 Task: Add a signature Dallas Robinson containing Best wishes for a happy and healthy year, Dallas Robinson to email address softage.1@softage.net and add a label Applications
Action: Mouse moved to (326, 537)
Screenshot: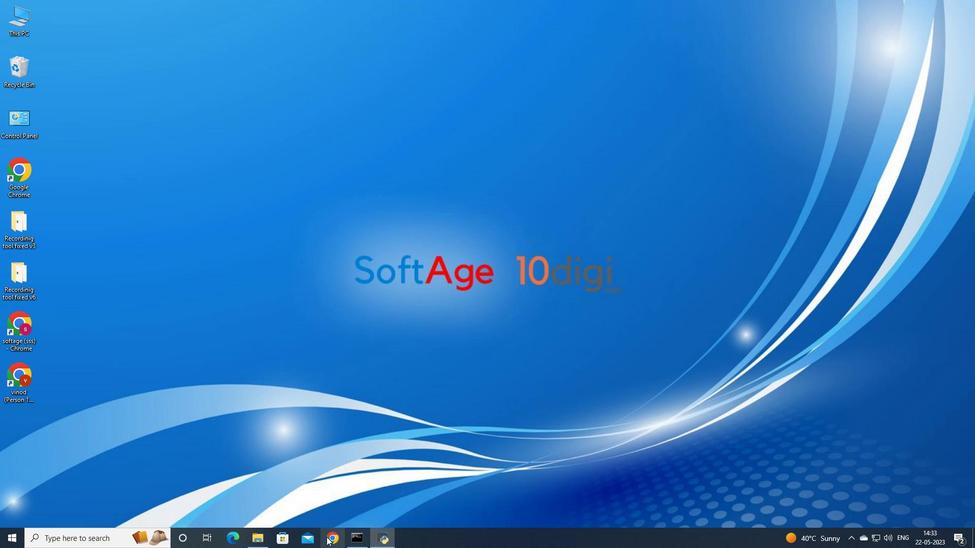 
Action: Mouse pressed left at (326, 537)
Screenshot: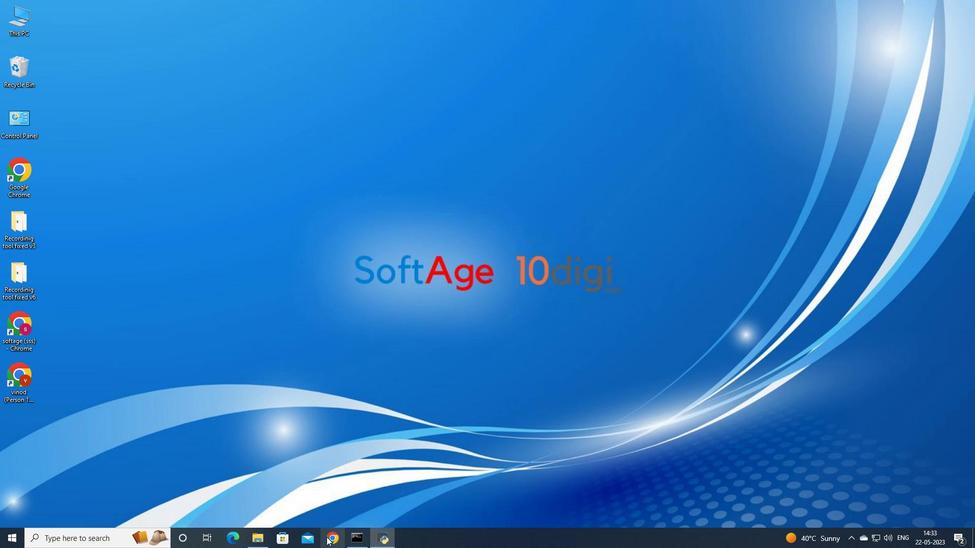 
Action: Mouse moved to (431, 287)
Screenshot: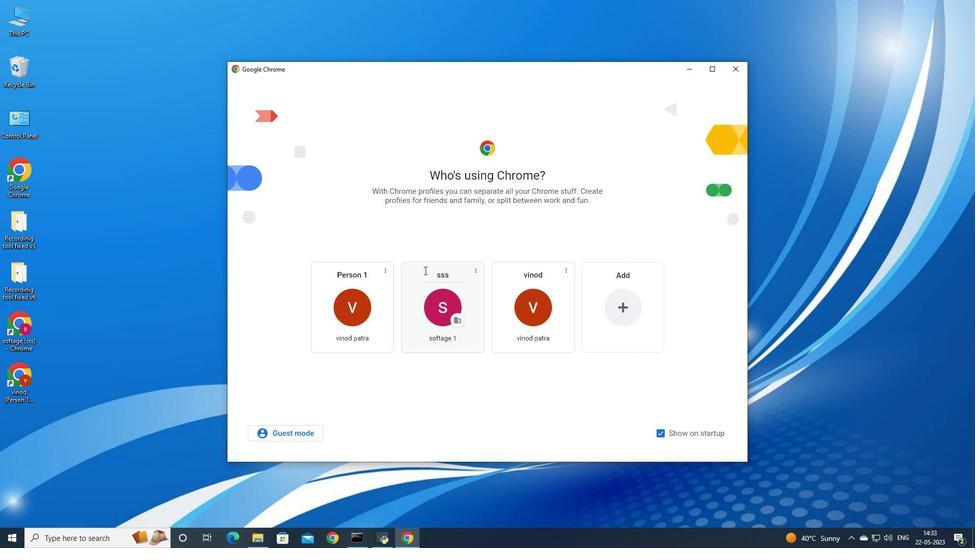 
Action: Mouse pressed left at (431, 287)
Screenshot: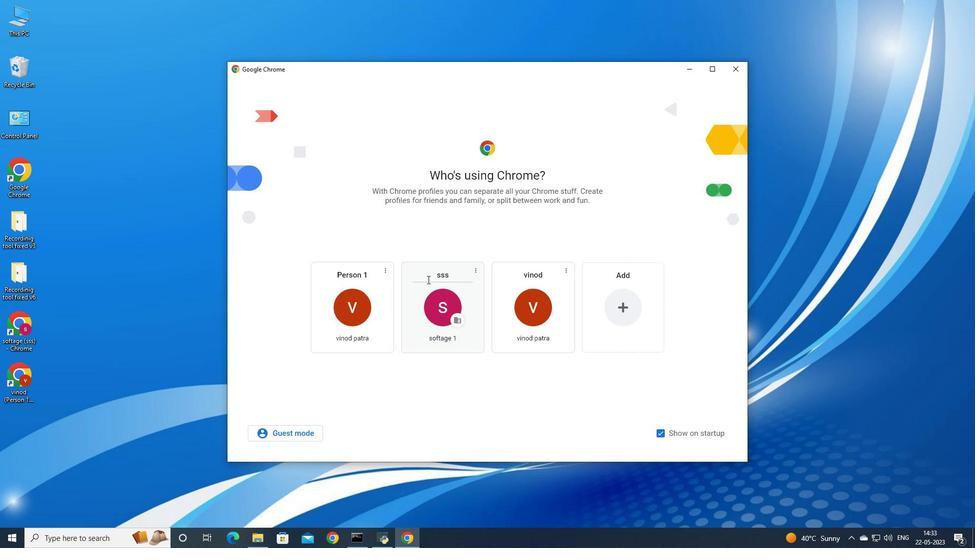 
Action: Mouse moved to (426, 305)
Screenshot: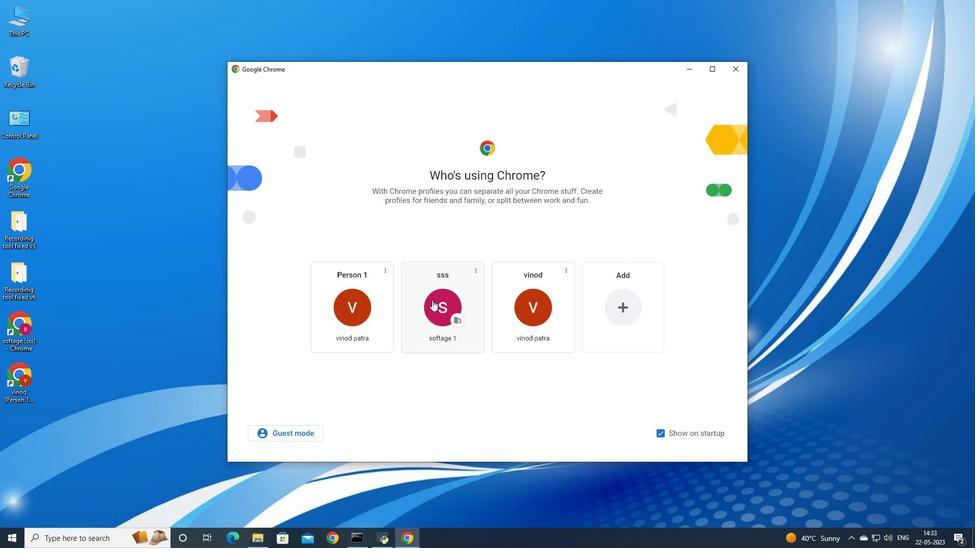 
Action: Mouse pressed left at (426, 305)
Screenshot: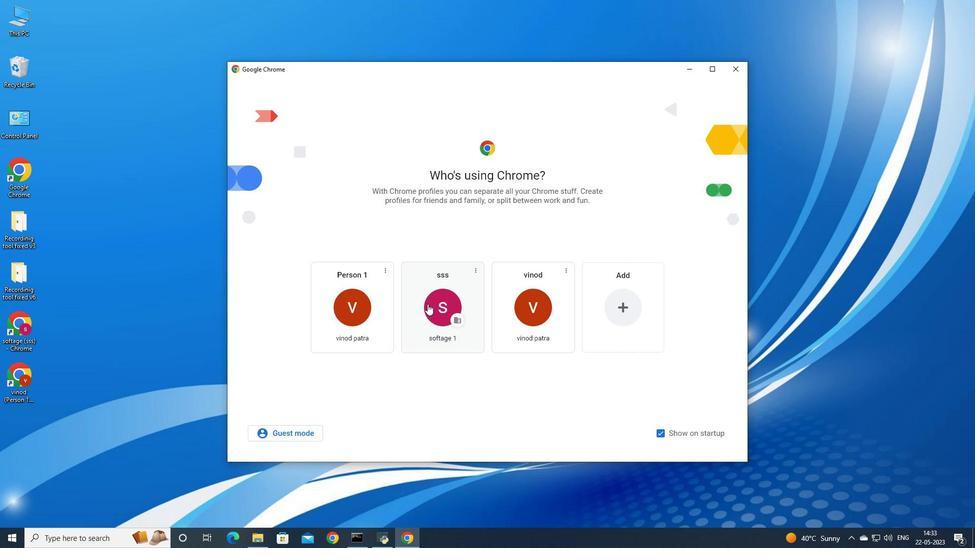 
Action: Mouse moved to (874, 48)
Screenshot: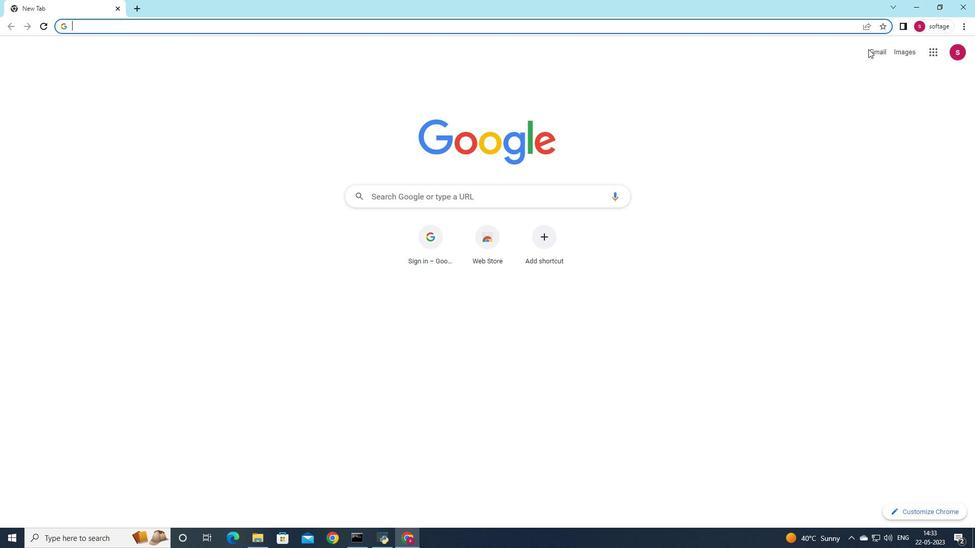 
Action: Mouse pressed left at (874, 48)
Screenshot: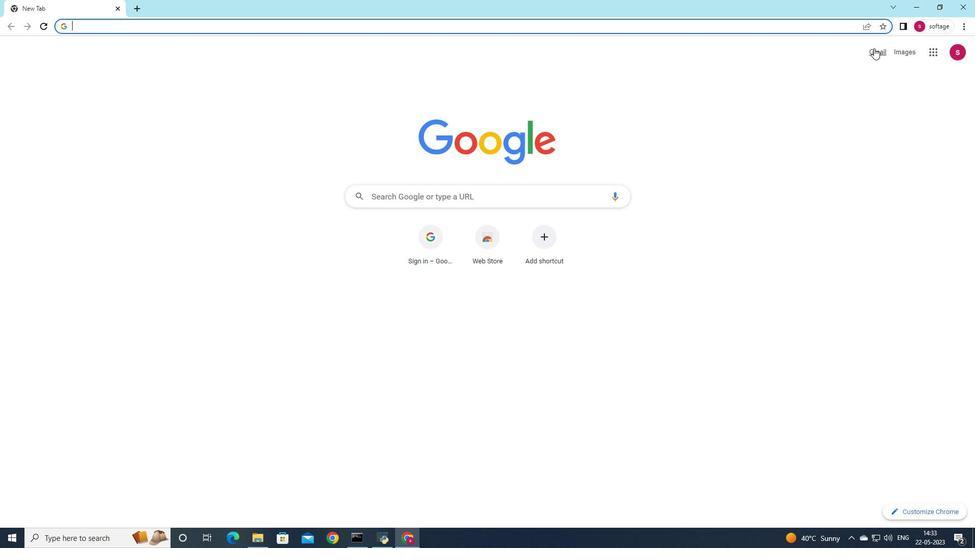 
Action: Mouse moved to (858, 70)
Screenshot: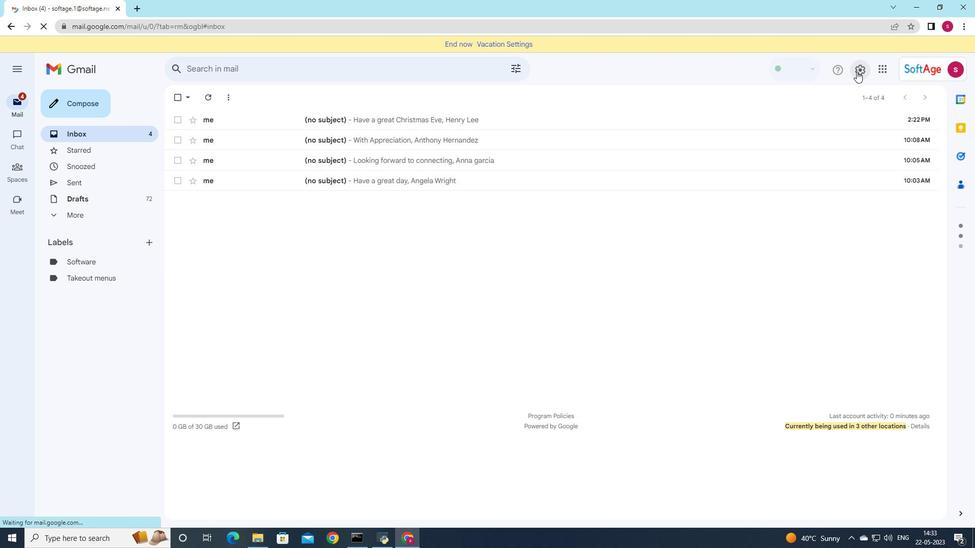 
Action: Mouse pressed left at (858, 70)
Screenshot: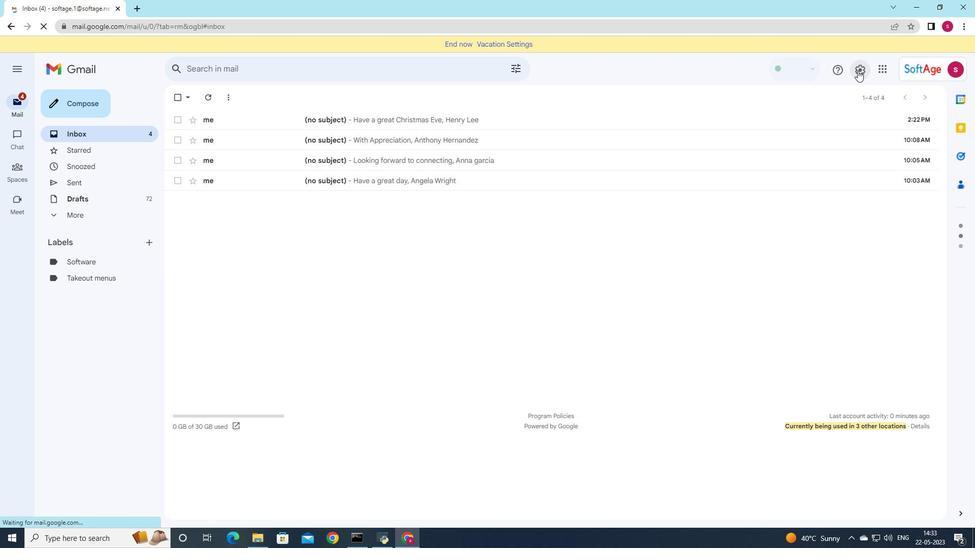 
Action: Mouse moved to (862, 119)
Screenshot: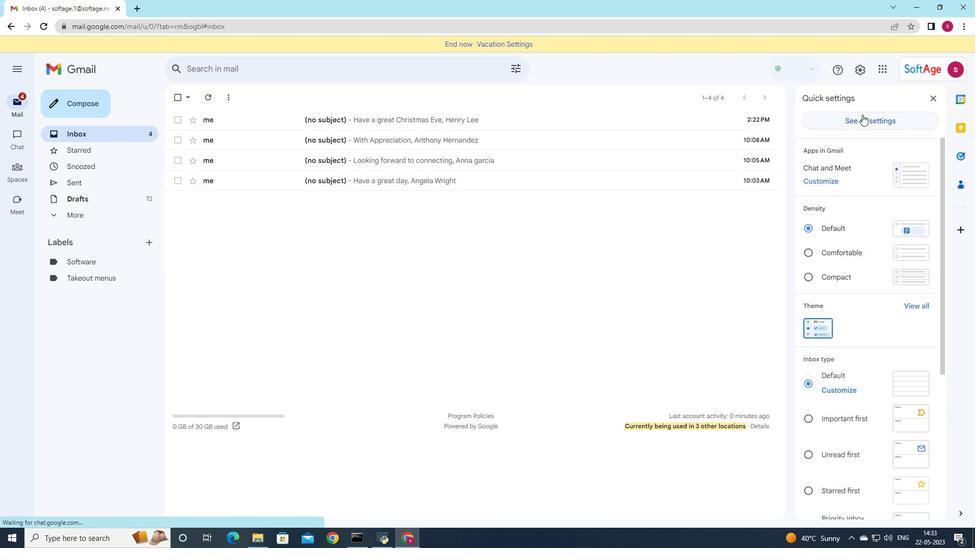 
Action: Mouse pressed left at (862, 119)
Screenshot: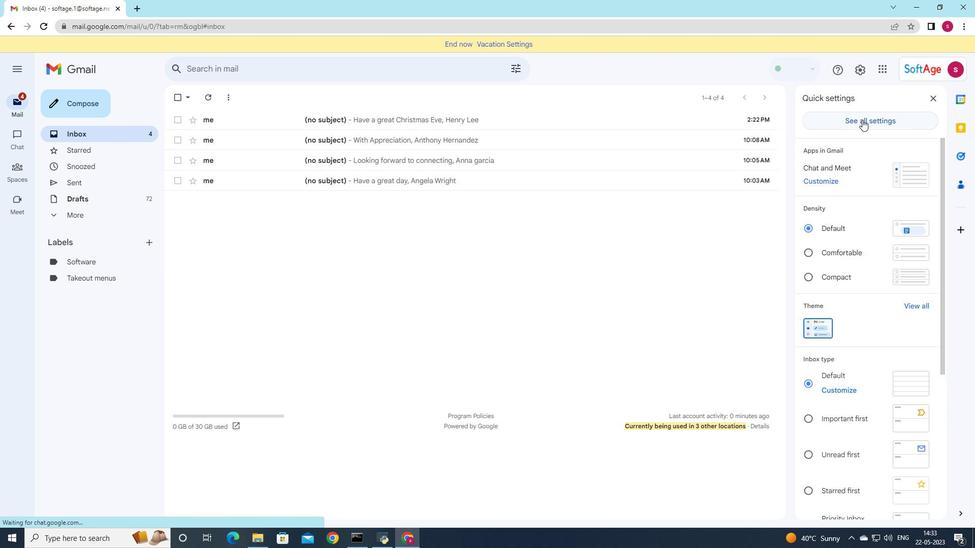 
Action: Mouse moved to (494, 286)
Screenshot: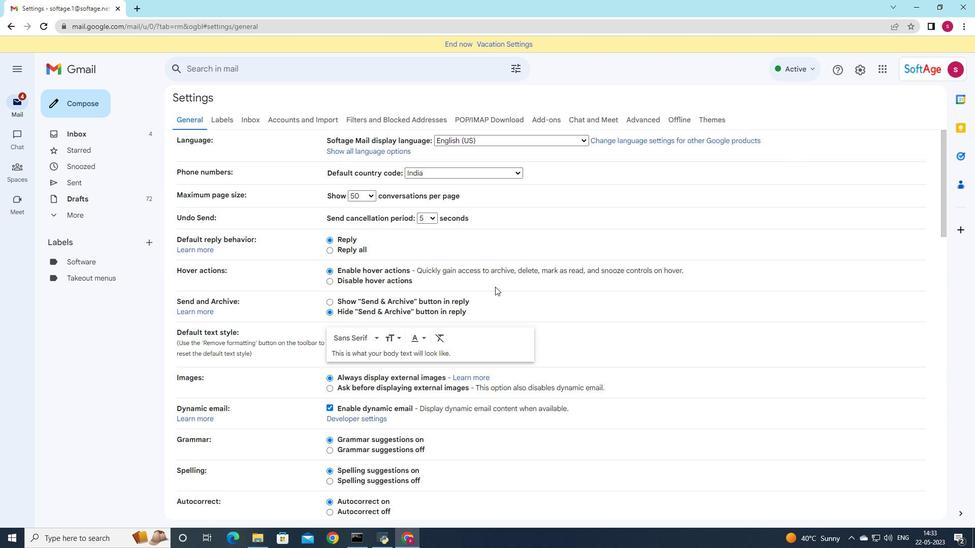 
Action: Mouse scrolled (494, 285) with delta (0, 0)
Screenshot: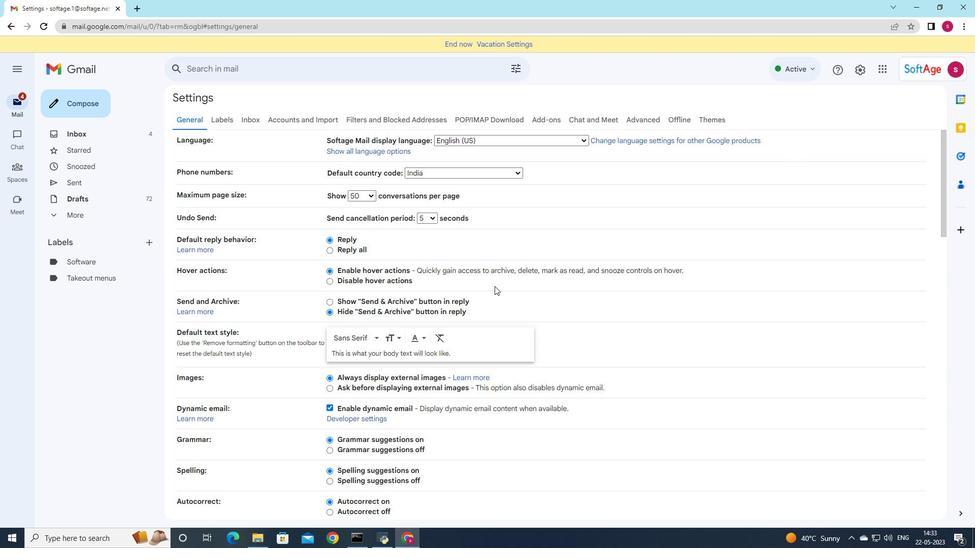 
Action: Mouse moved to (494, 286)
Screenshot: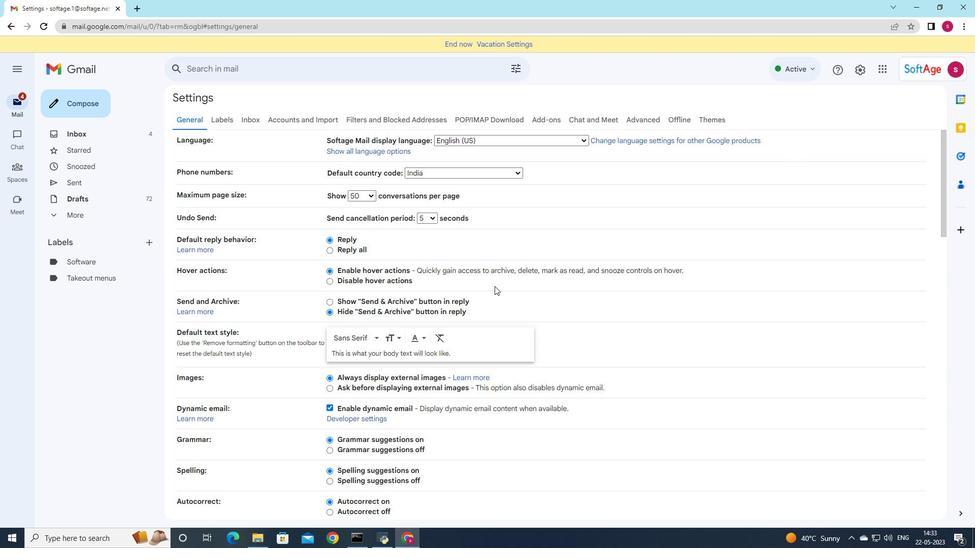 
Action: Mouse scrolled (494, 285) with delta (0, 0)
Screenshot: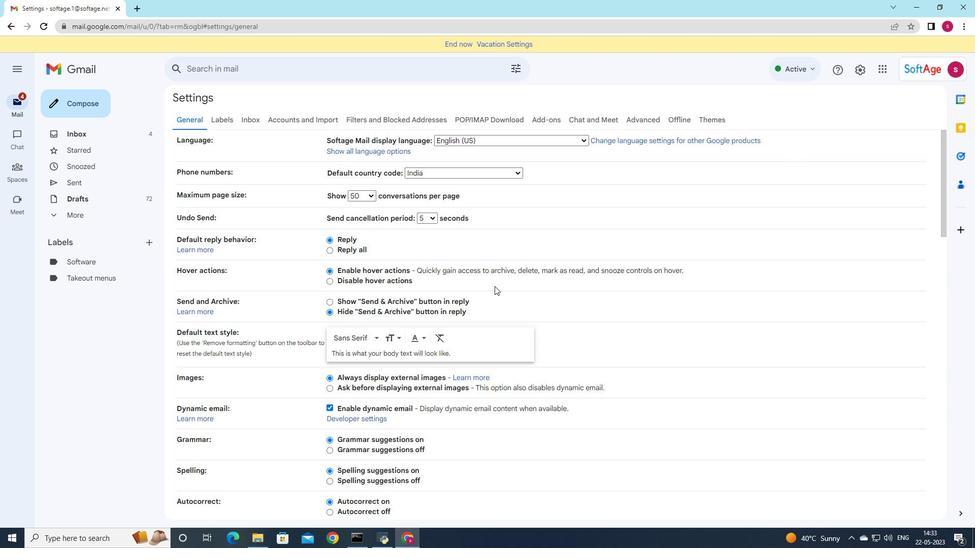 
Action: Mouse moved to (494, 286)
Screenshot: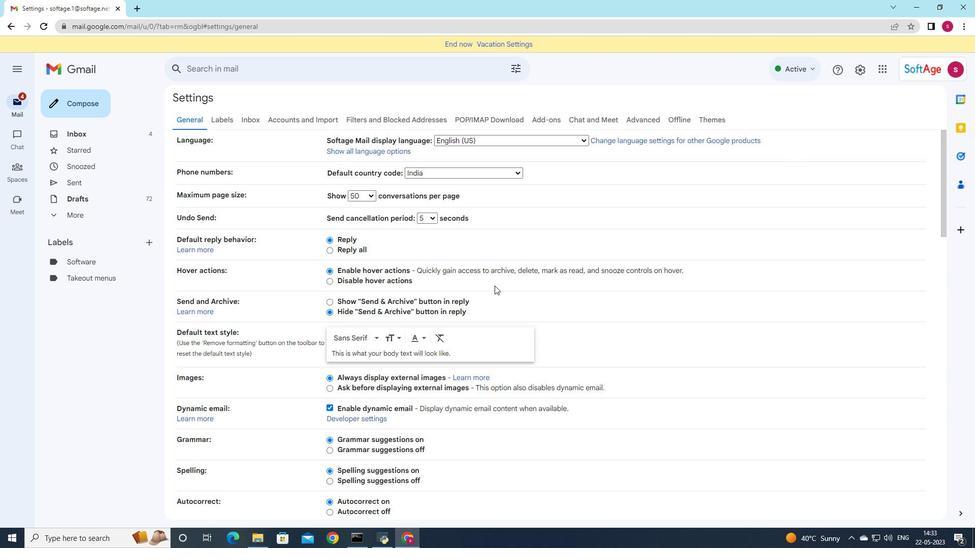 
Action: Mouse scrolled (494, 285) with delta (0, 0)
Screenshot: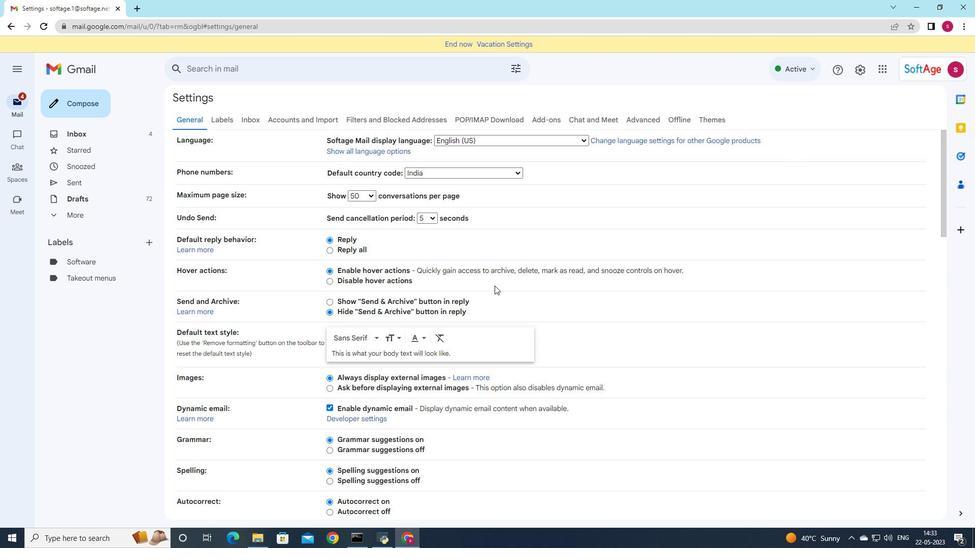
Action: Mouse moved to (494, 279)
Screenshot: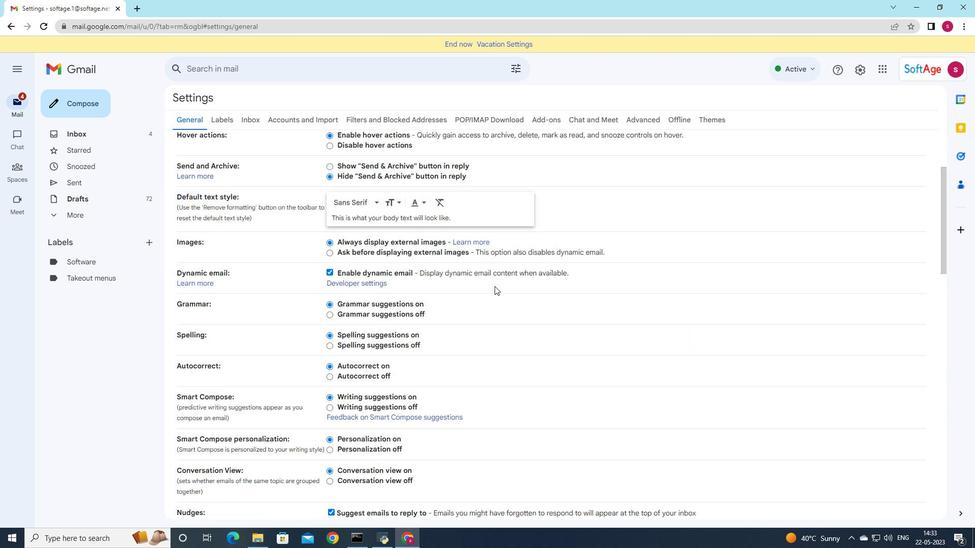 
Action: Mouse scrolled (494, 279) with delta (0, 0)
Screenshot: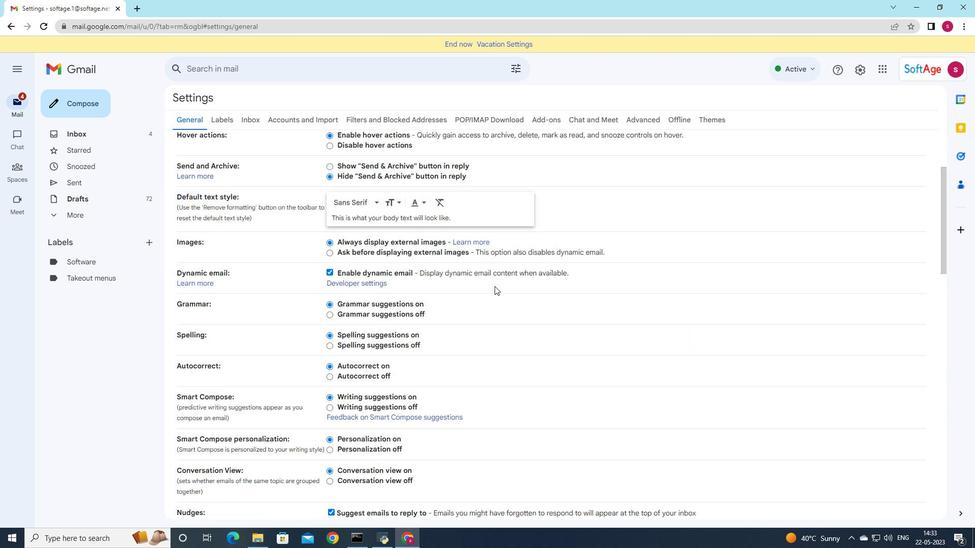 
Action: Mouse scrolled (494, 279) with delta (0, 0)
Screenshot: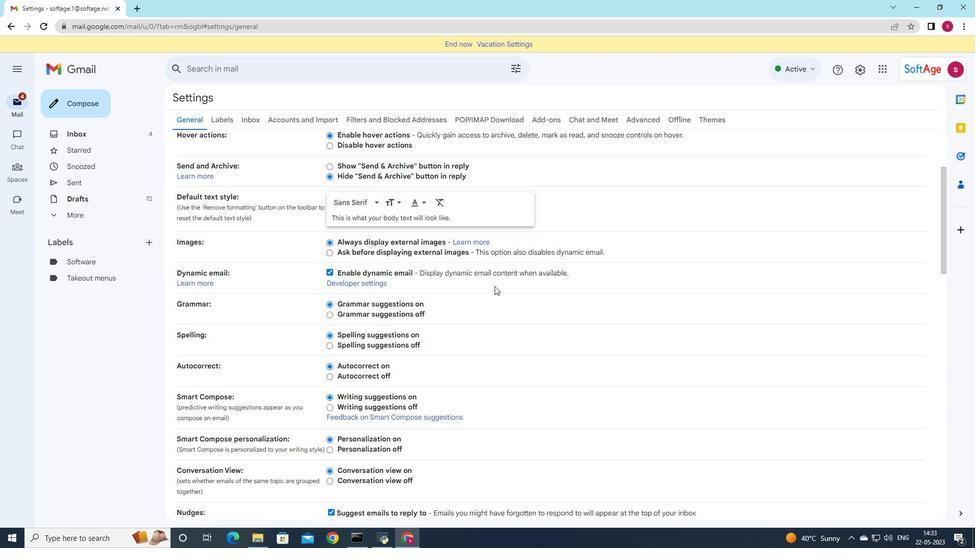 
Action: Mouse scrolled (494, 279) with delta (0, 0)
Screenshot: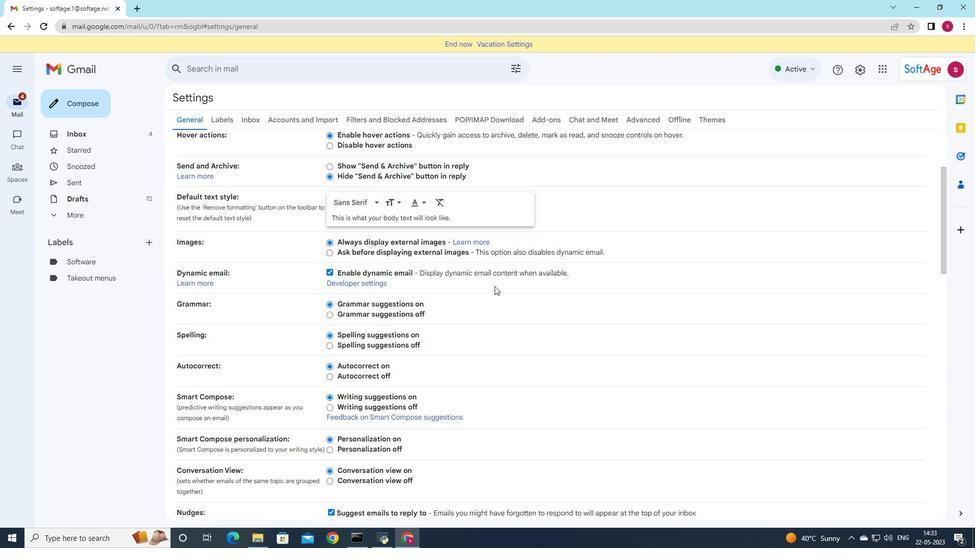 
Action: Mouse scrolled (494, 279) with delta (0, 0)
Screenshot: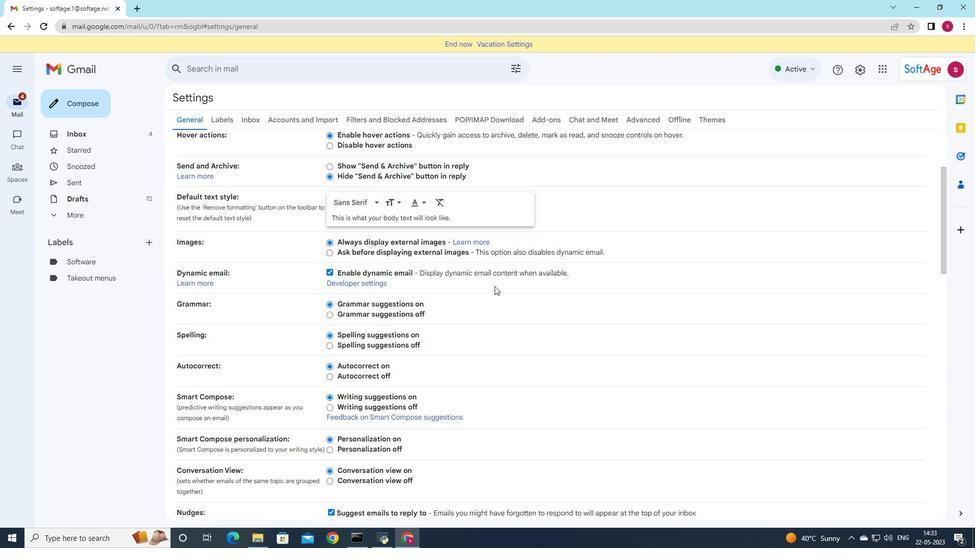 
Action: Mouse moved to (494, 280)
Screenshot: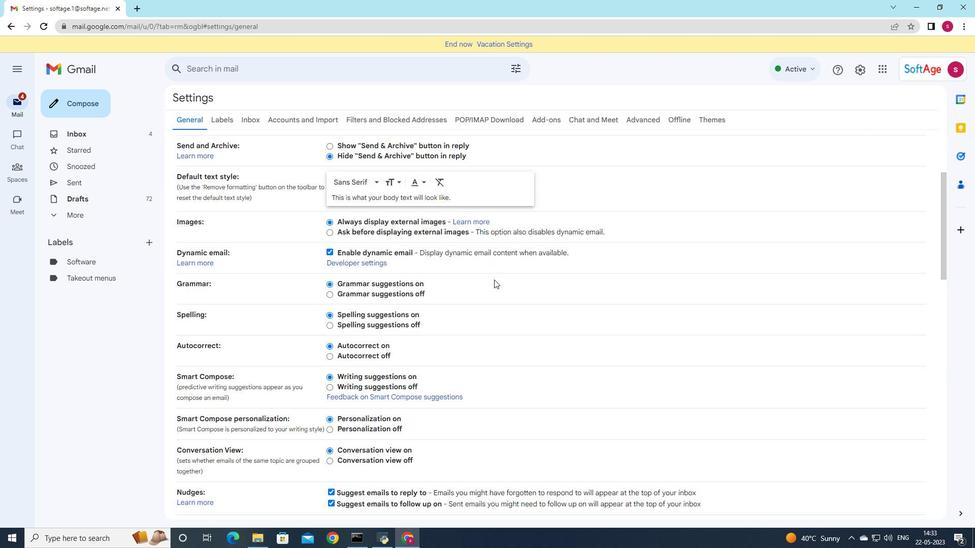 
Action: Mouse scrolled (494, 279) with delta (0, 0)
Screenshot: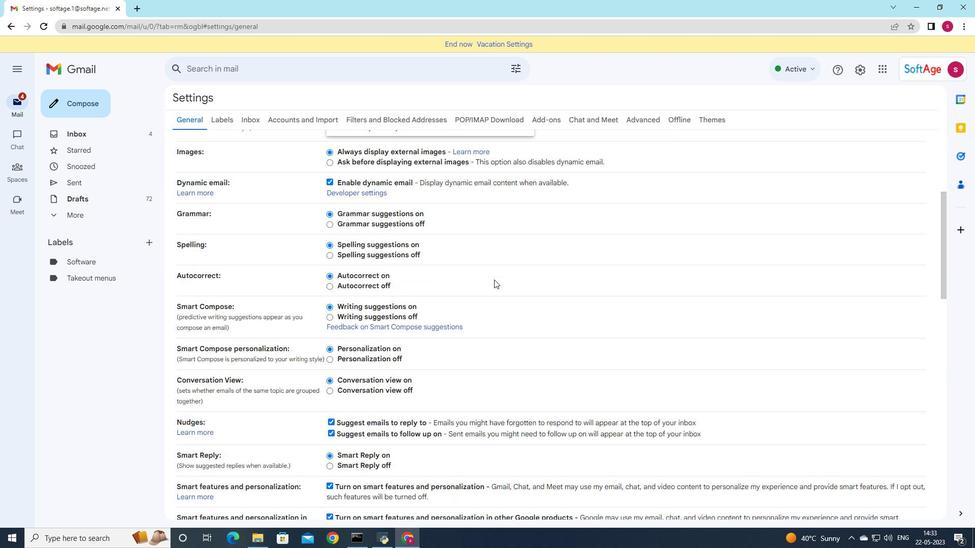 
Action: Mouse scrolled (494, 279) with delta (0, 0)
Screenshot: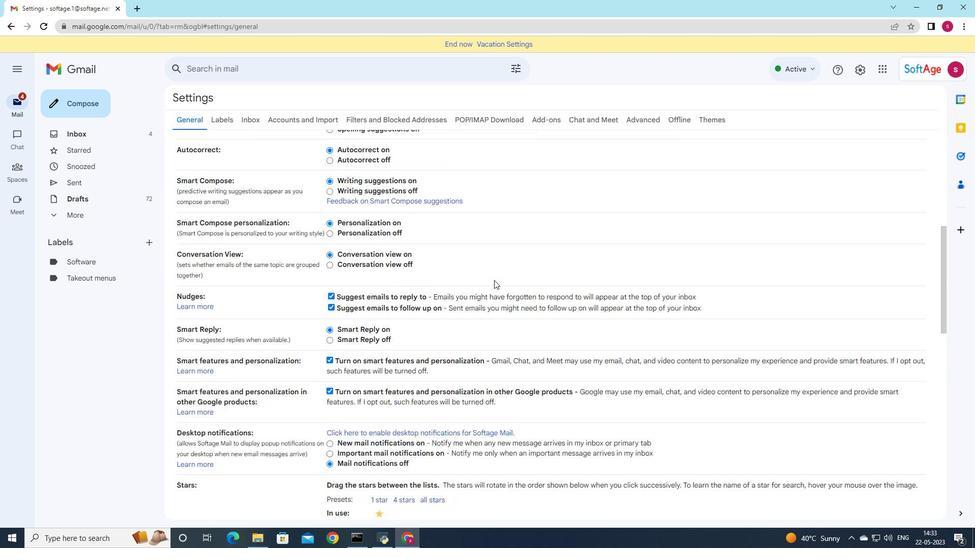 
Action: Mouse scrolled (494, 279) with delta (0, 0)
Screenshot: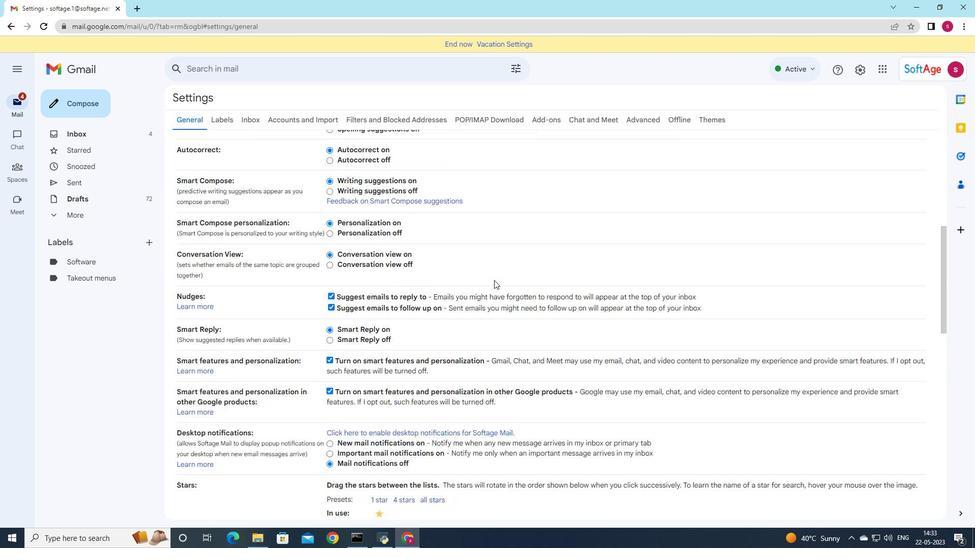 
Action: Mouse scrolled (494, 279) with delta (0, 0)
Screenshot: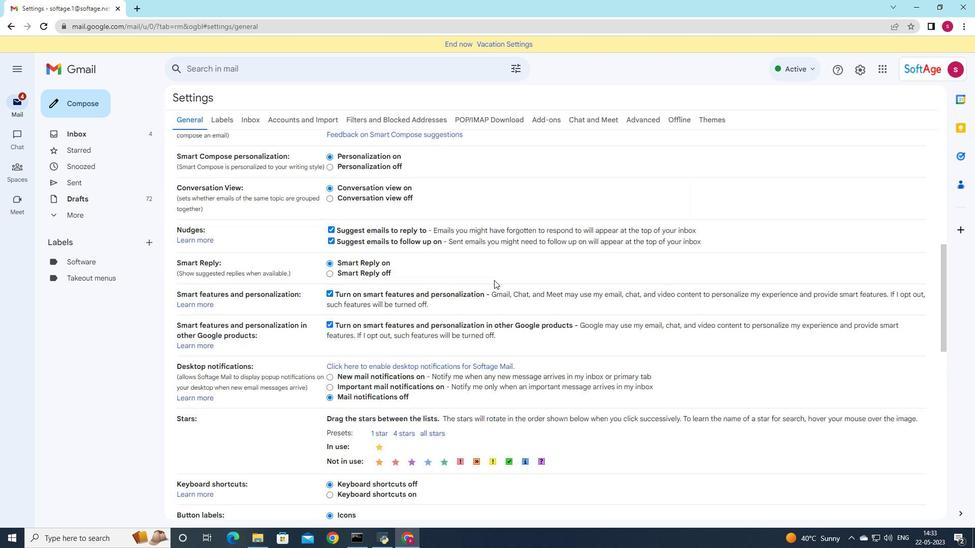 
Action: Mouse scrolled (494, 279) with delta (0, 0)
Screenshot: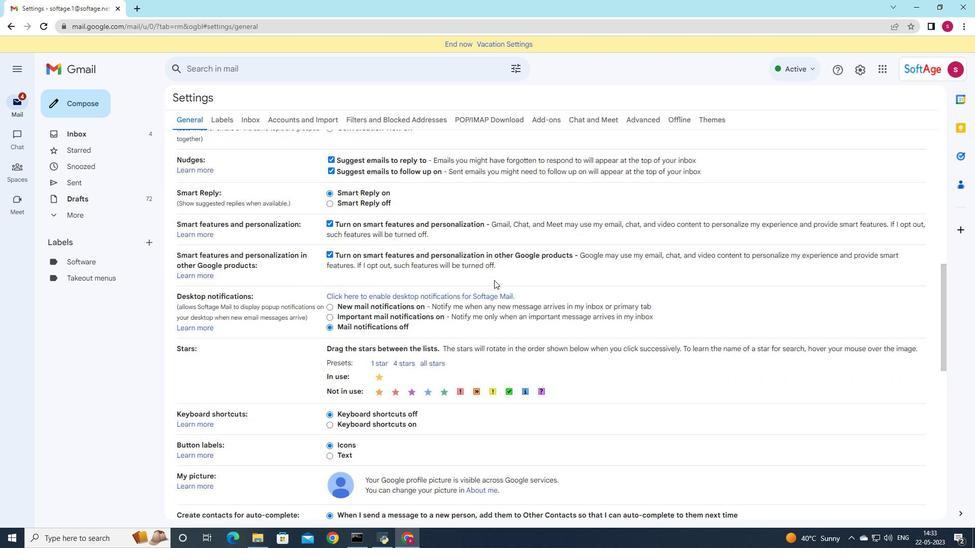 
Action: Mouse scrolled (494, 279) with delta (0, 0)
Screenshot: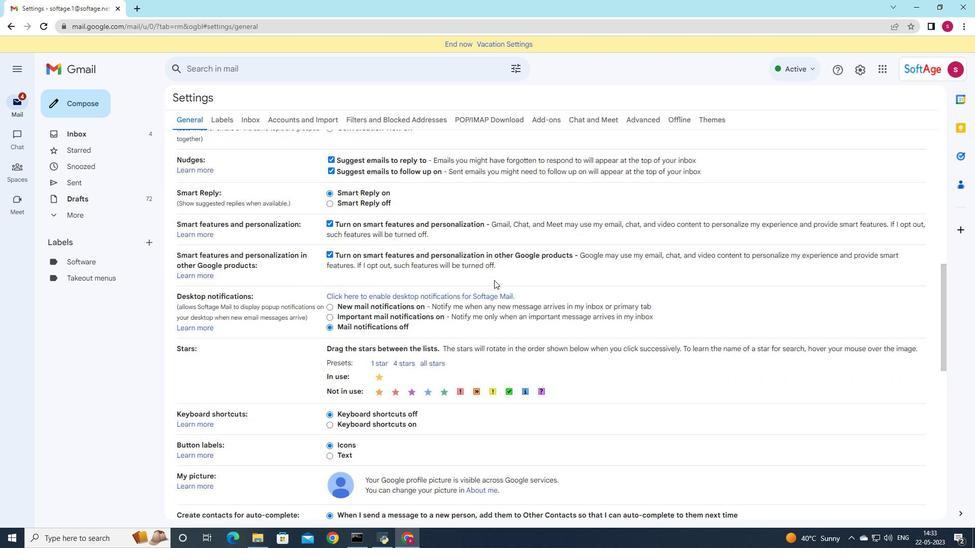 
Action: Mouse moved to (489, 300)
Screenshot: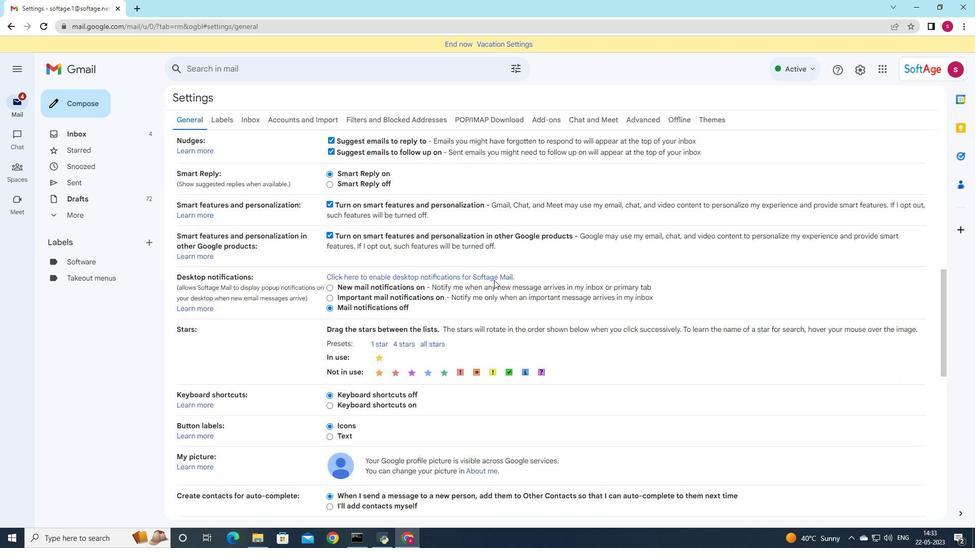 
Action: Mouse scrolled (489, 299) with delta (0, 0)
Screenshot: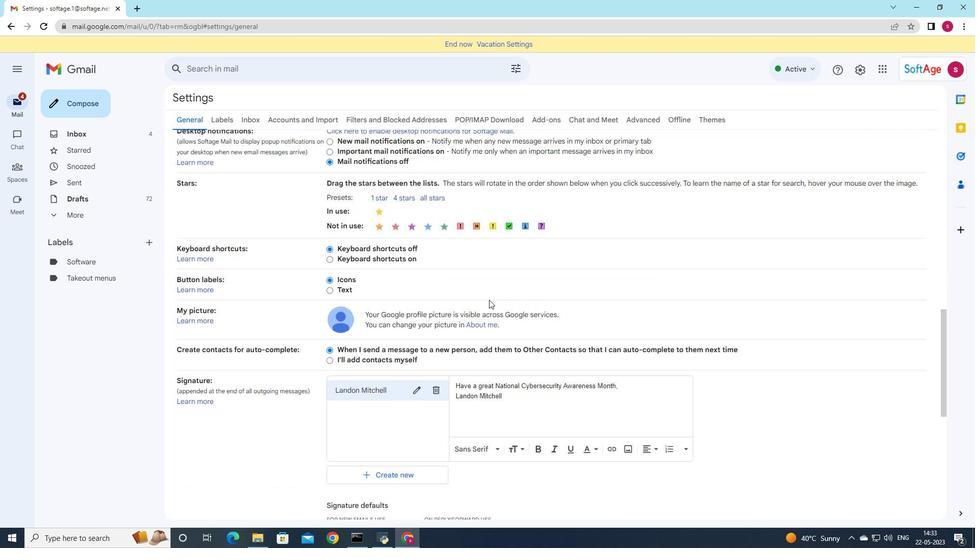 
Action: Mouse scrolled (489, 299) with delta (0, 0)
Screenshot: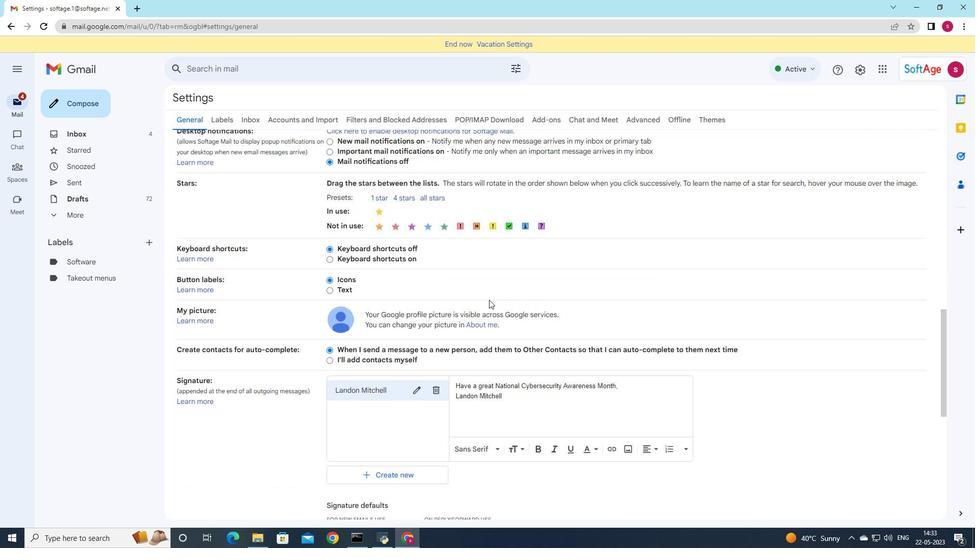 
Action: Mouse scrolled (489, 299) with delta (0, 0)
Screenshot: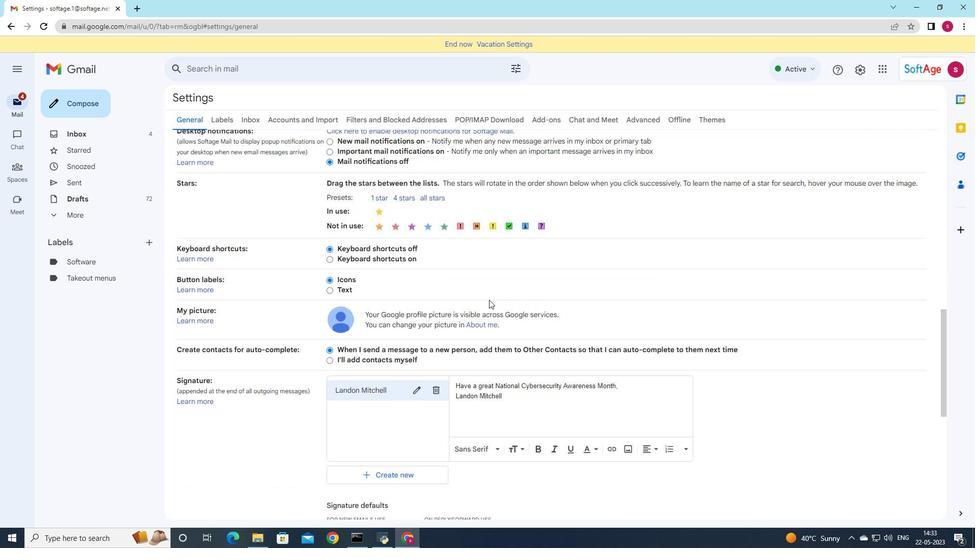 
Action: Mouse moved to (442, 233)
Screenshot: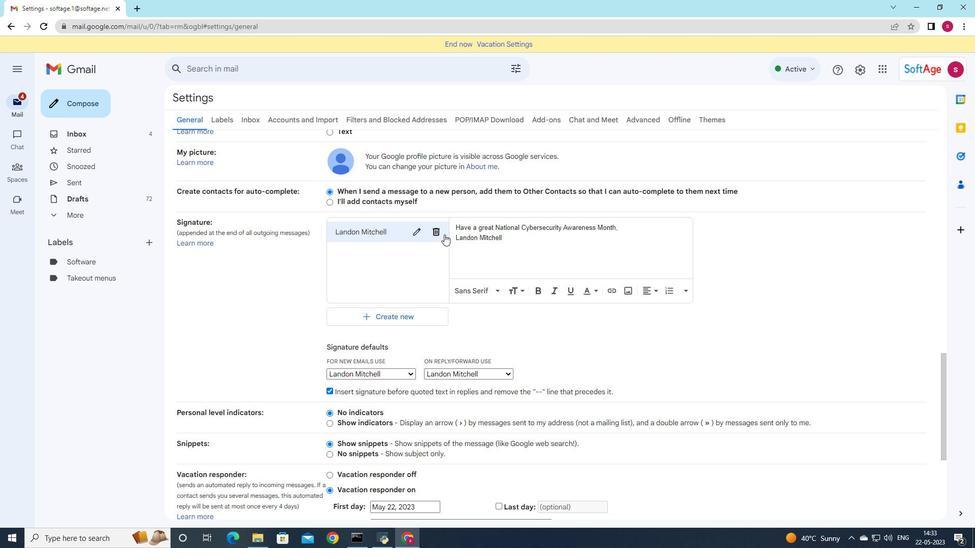 
Action: Mouse pressed left at (442, 233)
Screenshot: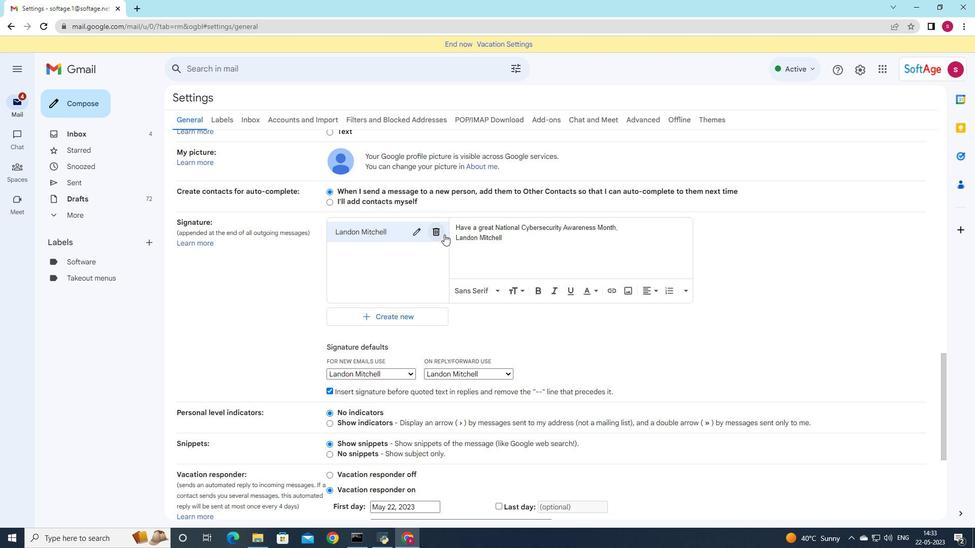 
Action: Mouse moved to (574, 303)
Screenshot: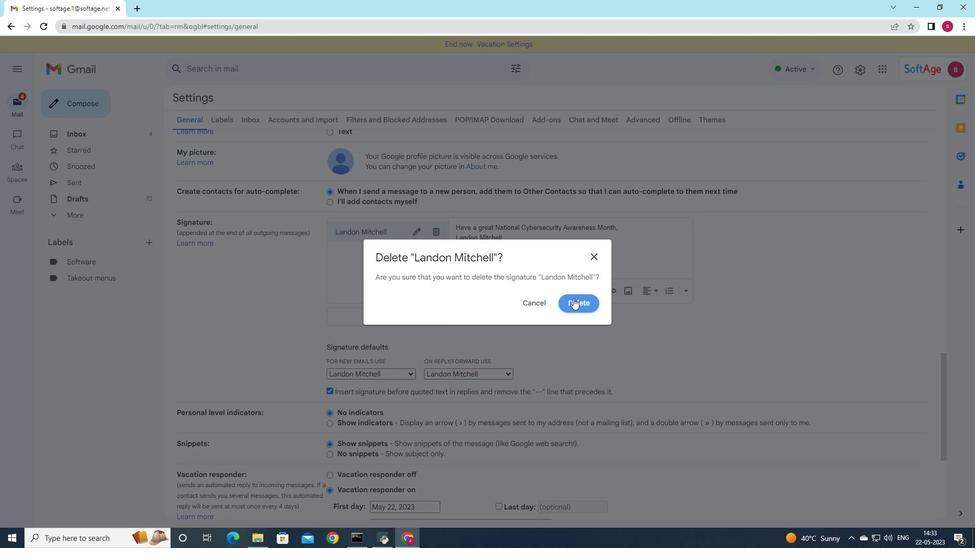 
Action: Mouse pressed left at (574, 303)
Screenshot: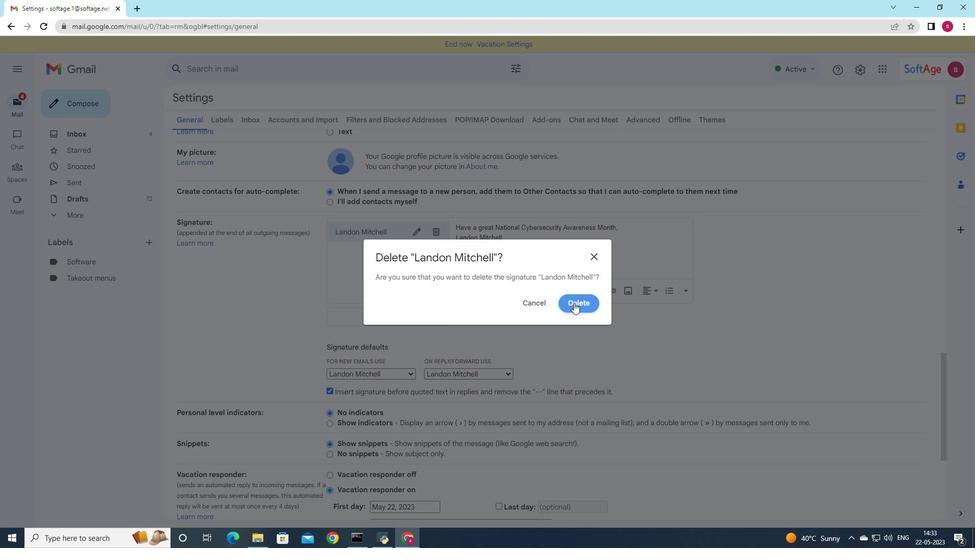 
Action: Mouse moved to (362, 233)
Screenshot: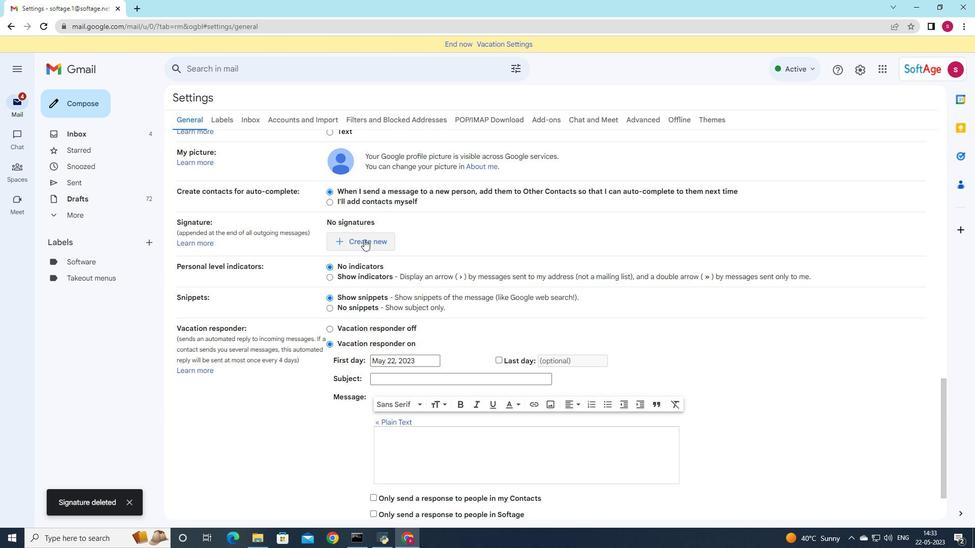 
Action: Mouse pressed left at (362, 233)
Screenshot: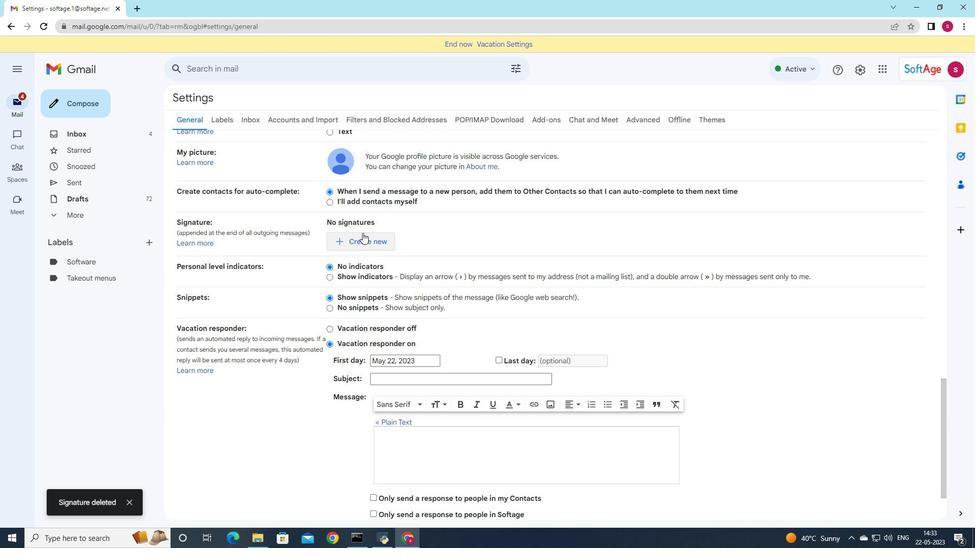 
Action: Mouse moved to (453, 279)
Screenshot: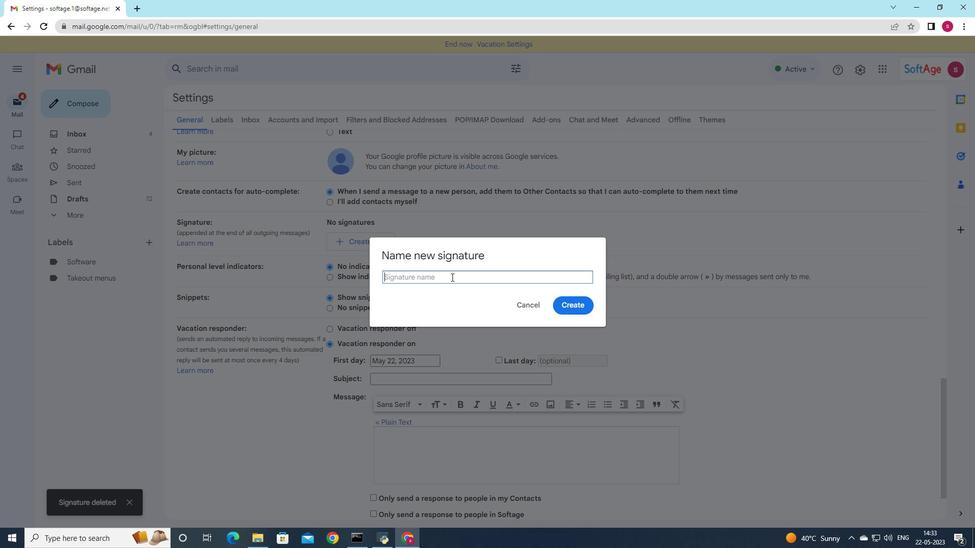 
Action: Key pressed <Key.shift>Dallas
Screenshot: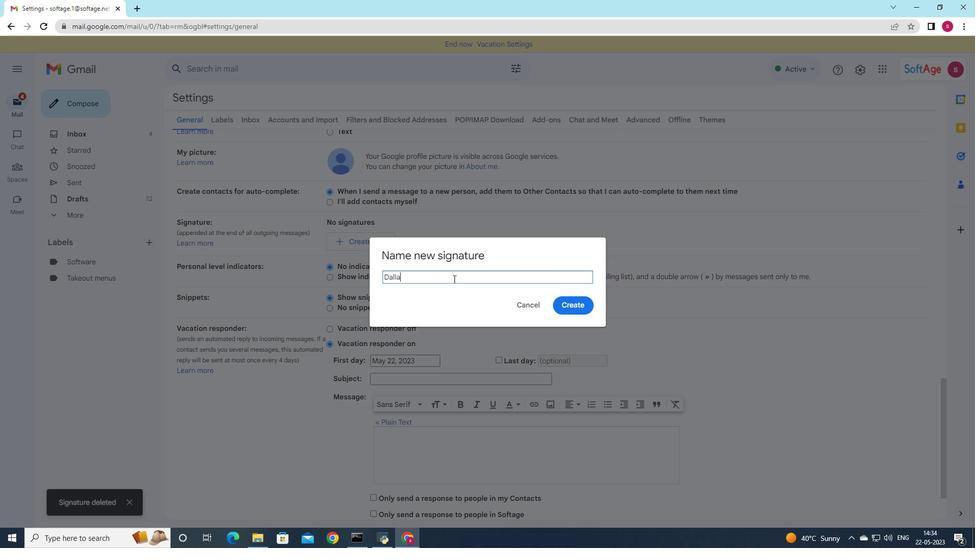
Action: Mouse moved to (586, 308)
Screenshot: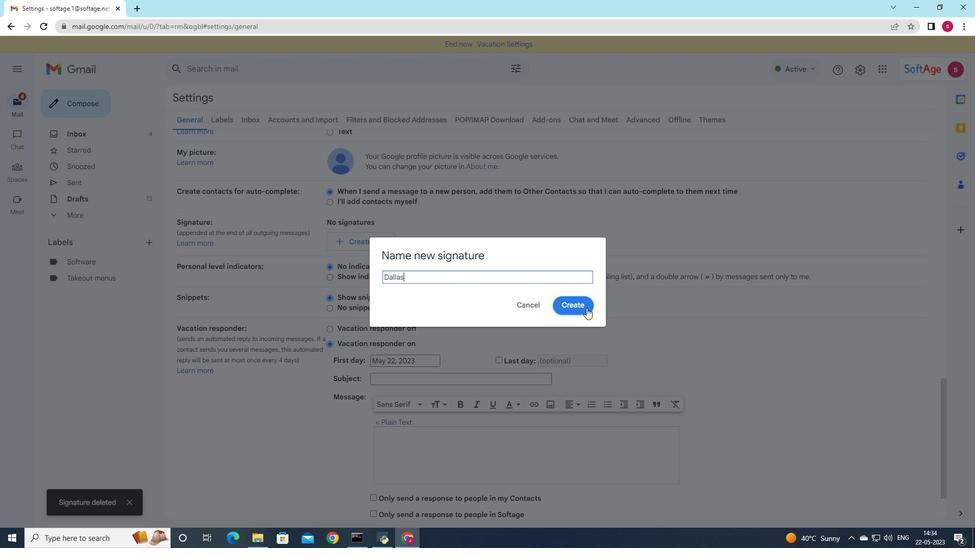 
Action: Mouse pressed left at (586, 308)
Screenshot: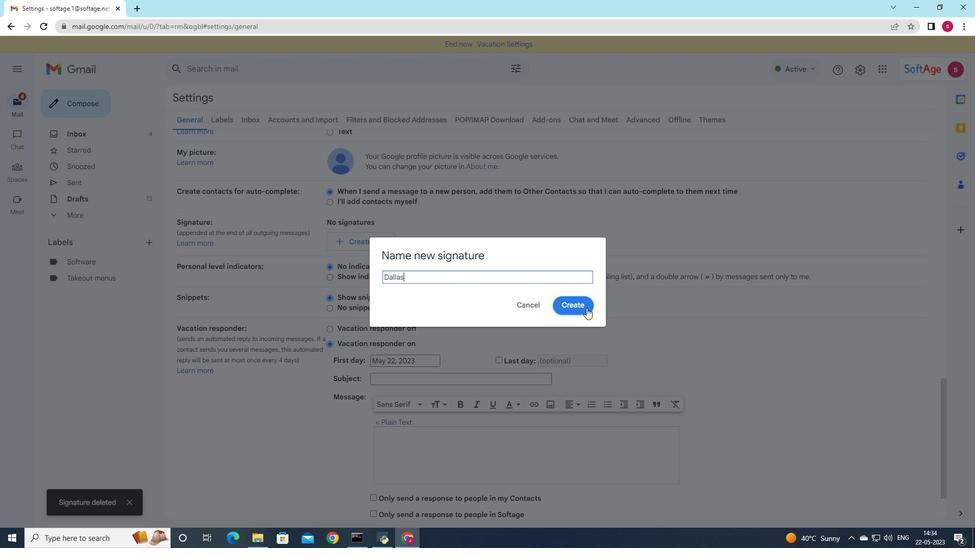 
Action: Mouse moved to (538, 251)
Screenshot: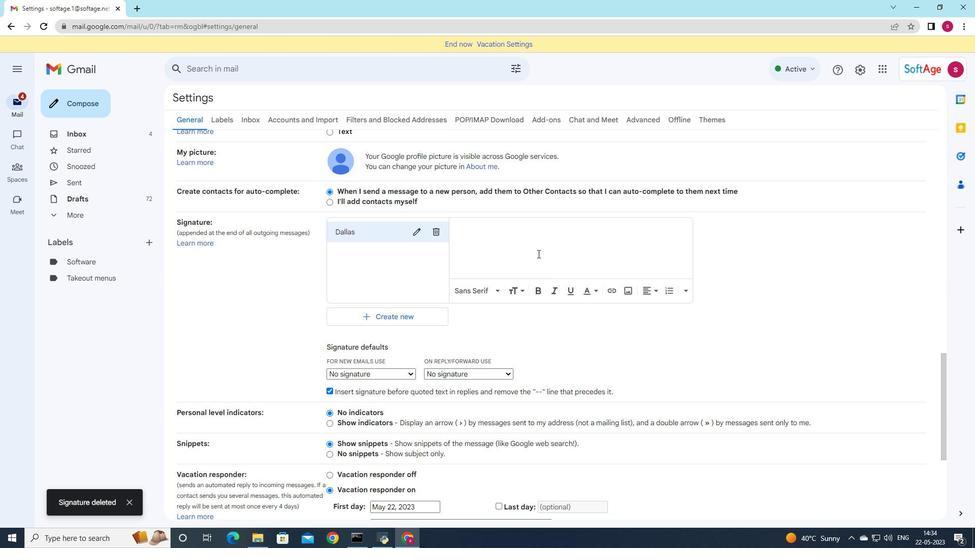 
Action: Mouse pressed left at (538, 251)
Screenshot: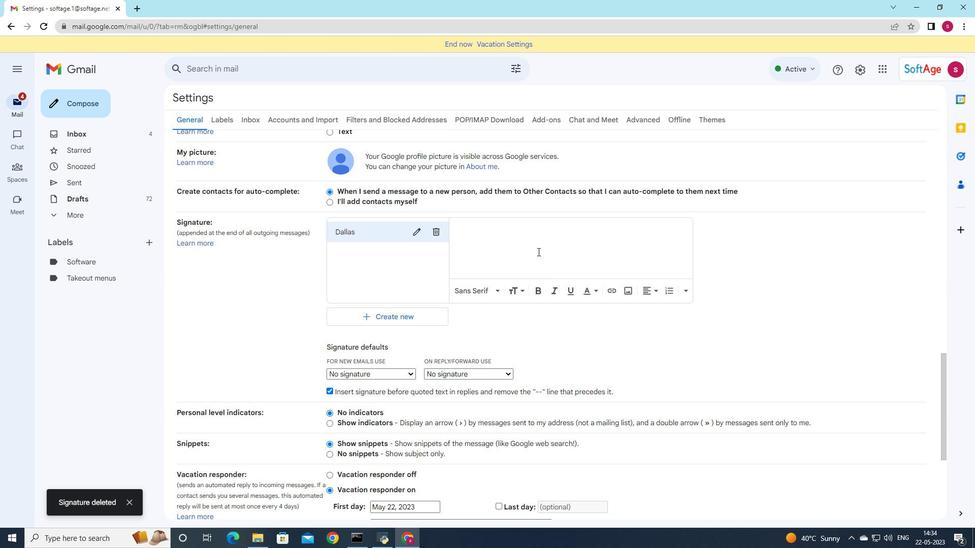 
Action: Mouse moved to (582, 261)
Screenshot: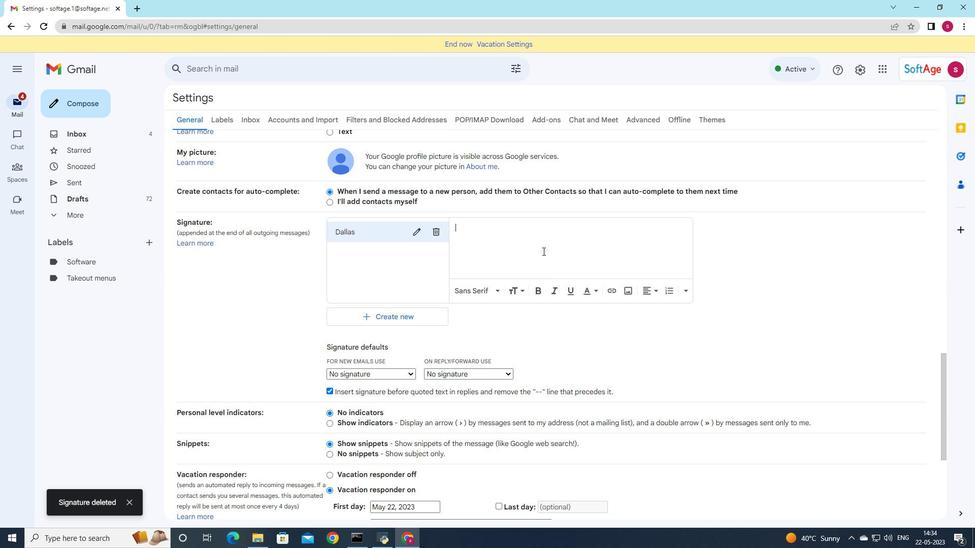 
Action: Key pressed <Key.shift><Key.shift><Key.shift><Key.shift>Best<Key.space>wishes<Key.space>for<Key.space>happy<Key.space>and<Key.space>healthy<Key.space>year,<Key.enter><Key.shift>Dallas<Key.space><Key.shift>Robinson
Screenshot: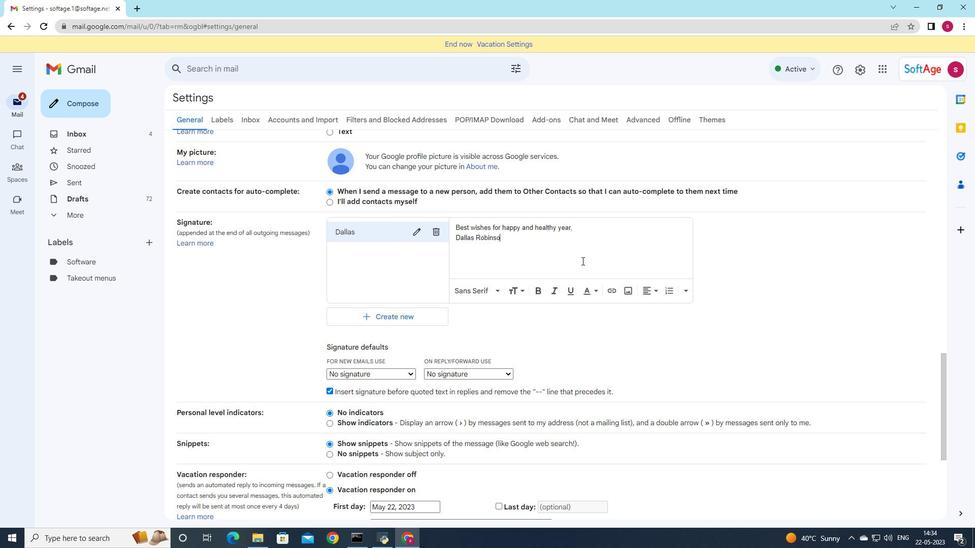 
Action: Mouse moved to (459, 274)
Screenshot: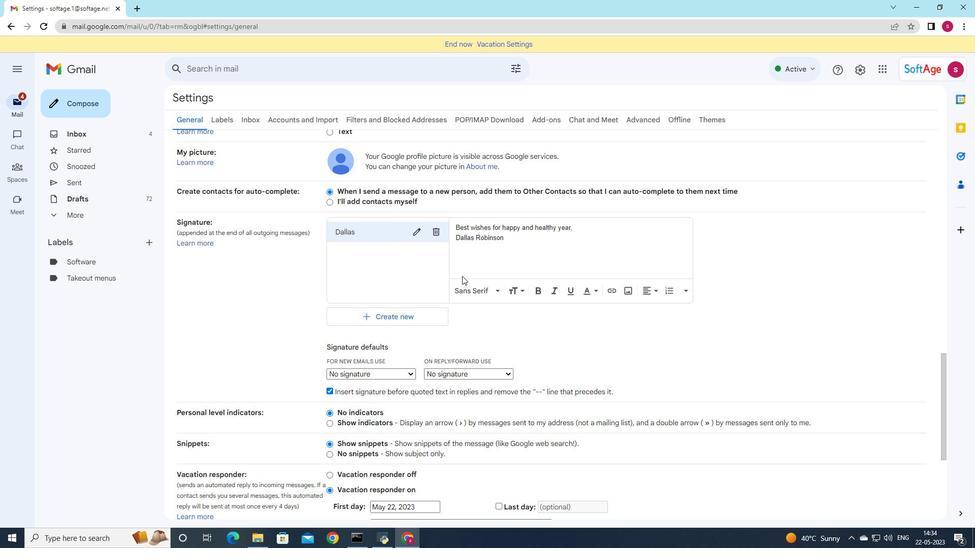 
Action: Mouse scrolled (459, 273) with delta (0, 0)
Screenshot: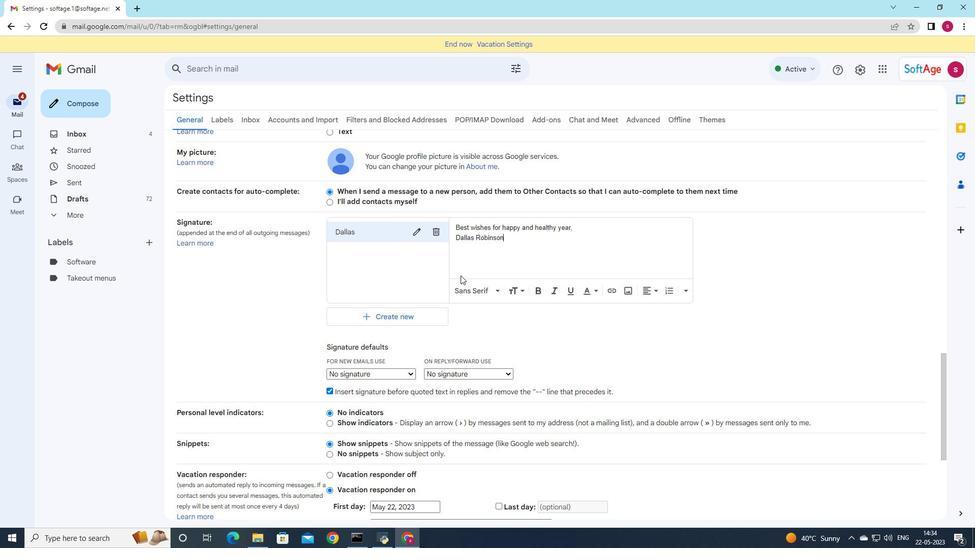 
Action: Mouse moved to (459, 274)
Screenshot: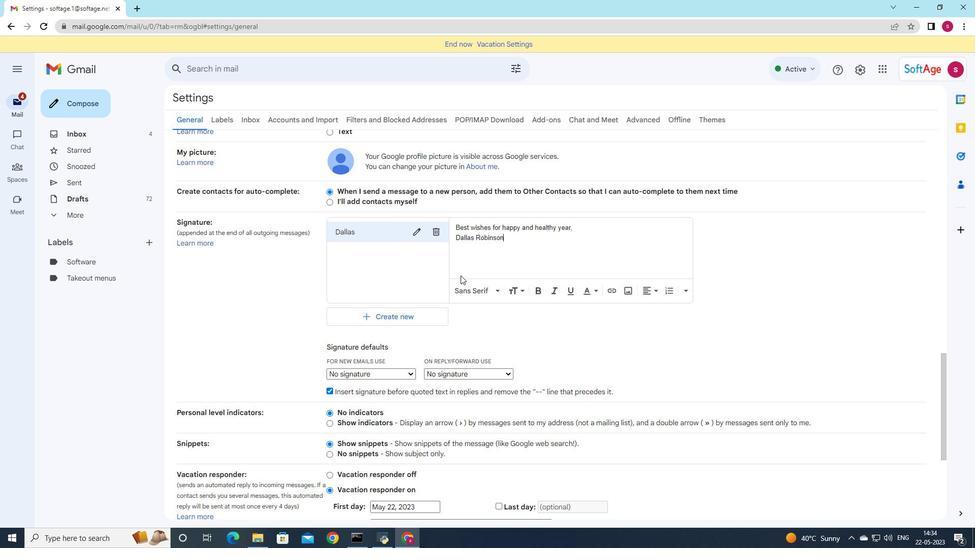 
Action: Mouse scrolled (459, 273) with delta (0, 0)
Screenshot: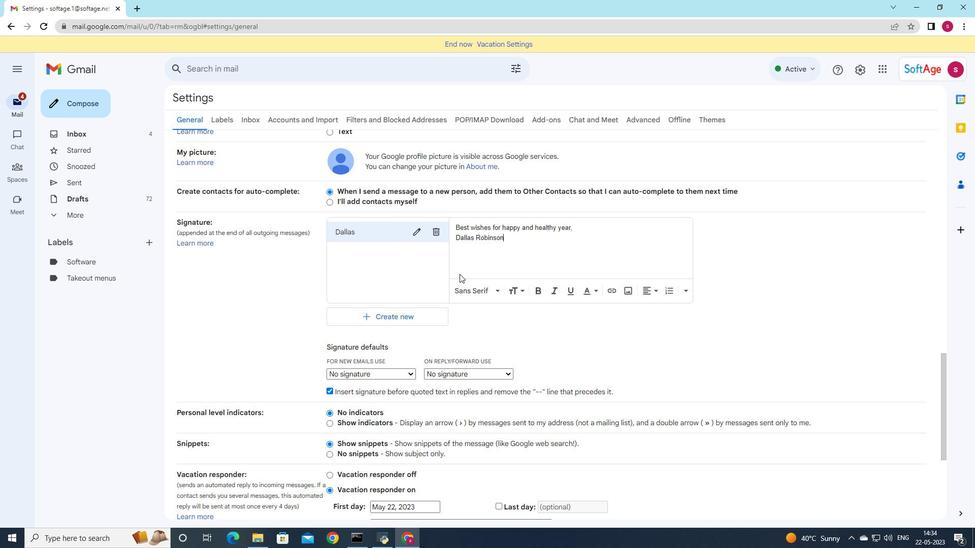 
Action: Mouse moved to (405, 272)
Screenshot: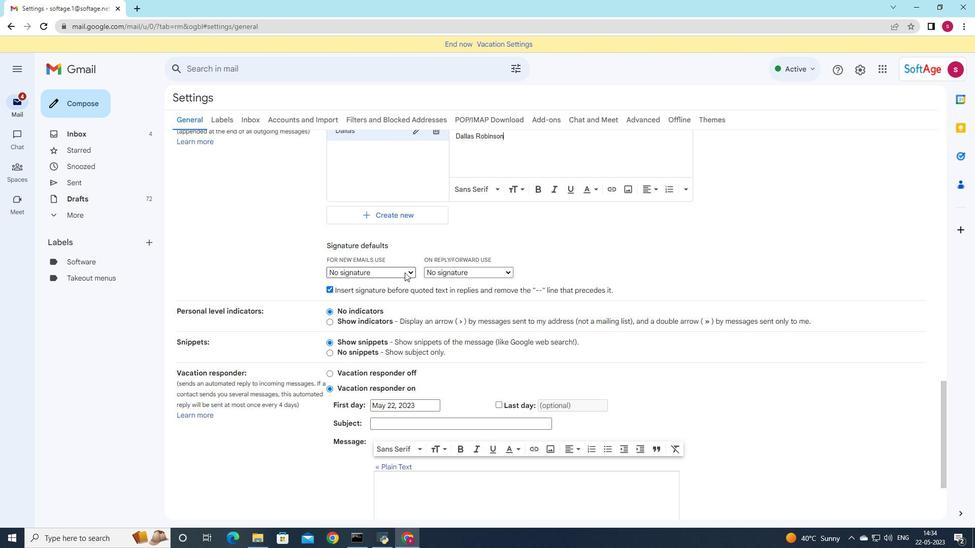 
Action: Mouse pressed left at (405, 272)
Screenshot: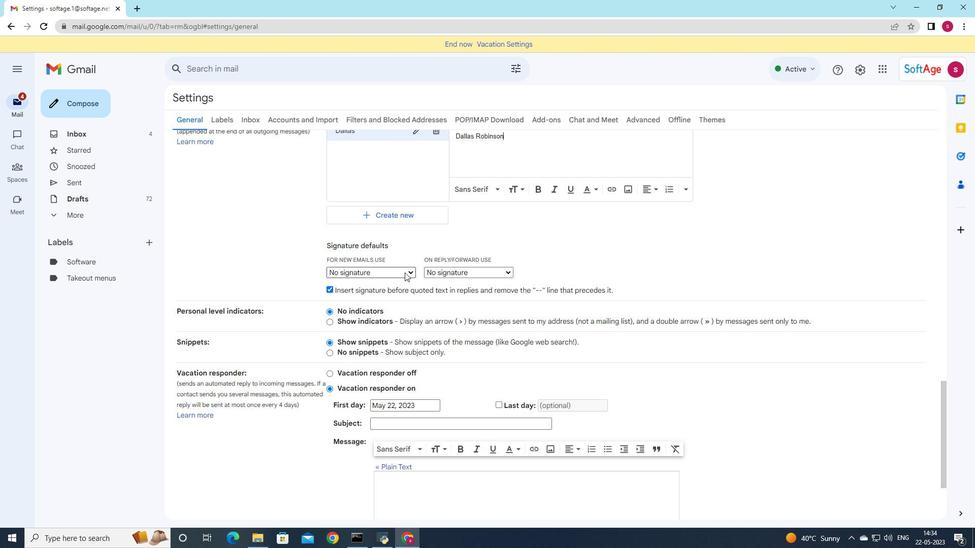 
Action: Mouse moved to (409, 284)
Screenshot: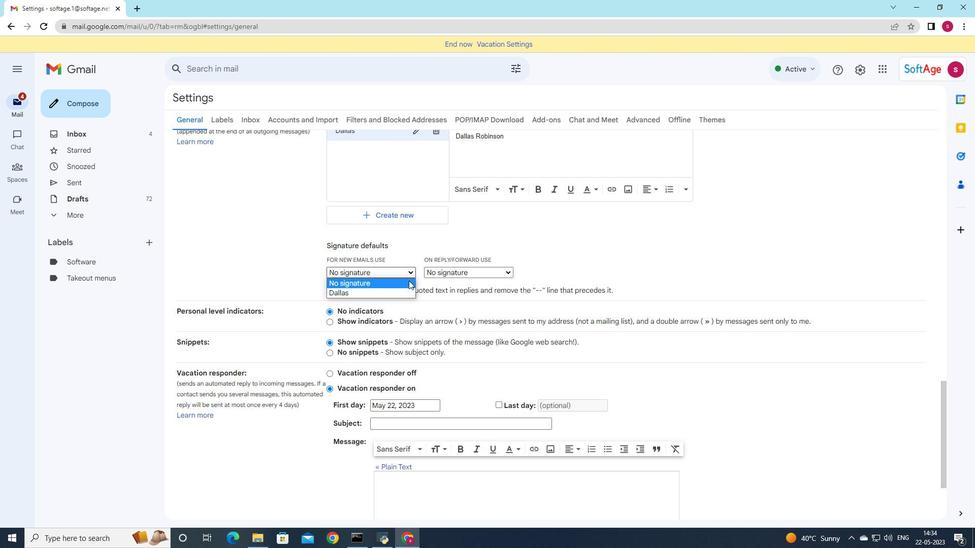 
Action: Mouse pressed left at (409, 284)
Screenshot: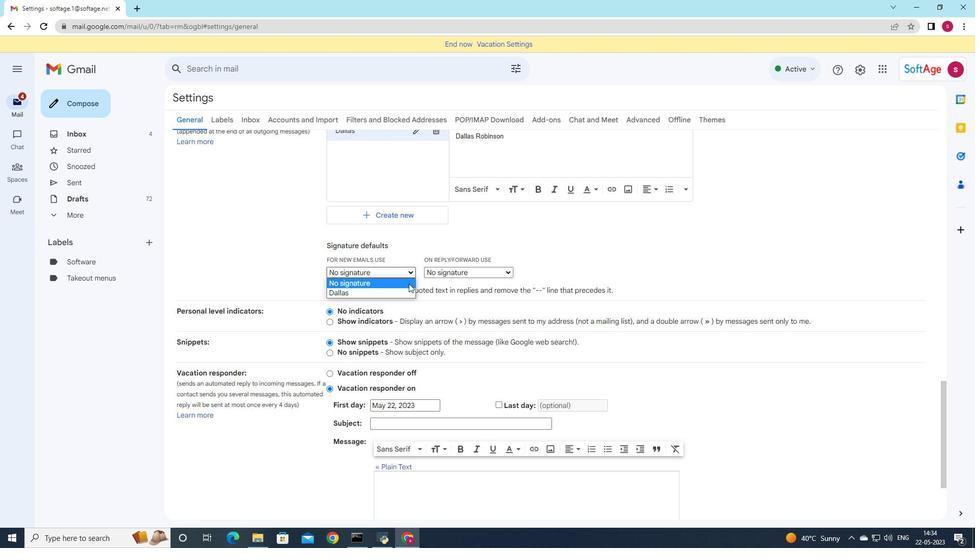 
Action: Mouse moved to (408, 265)
Screenshot: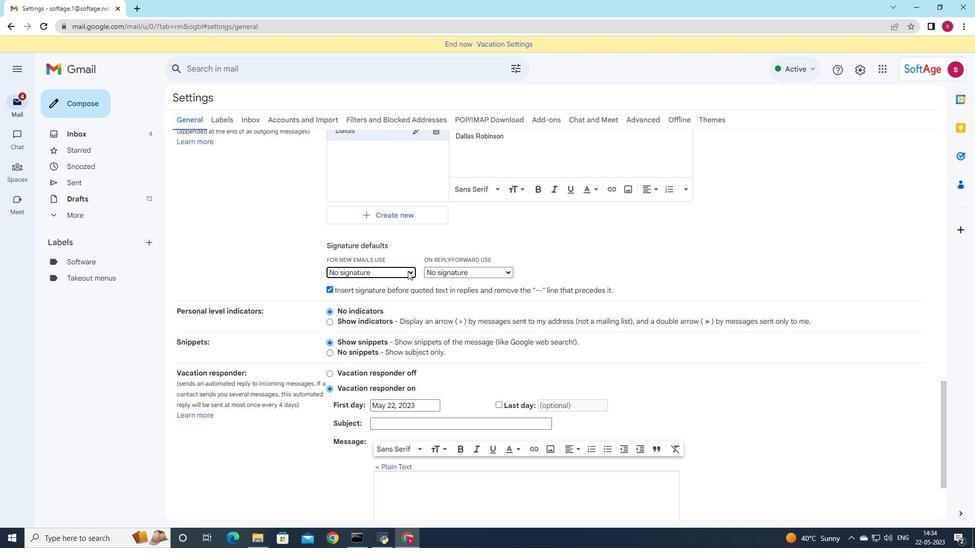 
Action: Mouse pressed left at (408, 265)
Screenshot: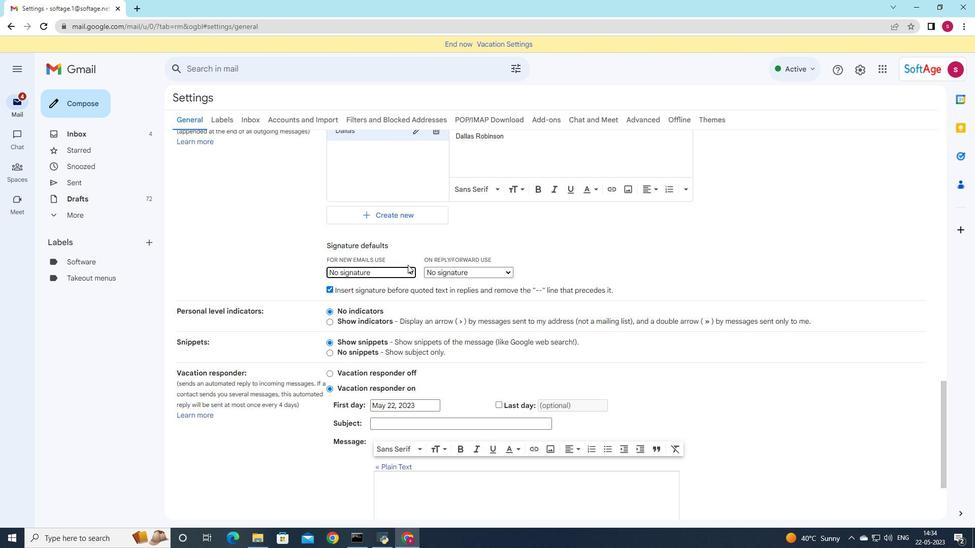 
Action: Mouse moved to (408, 272)
Screenshot: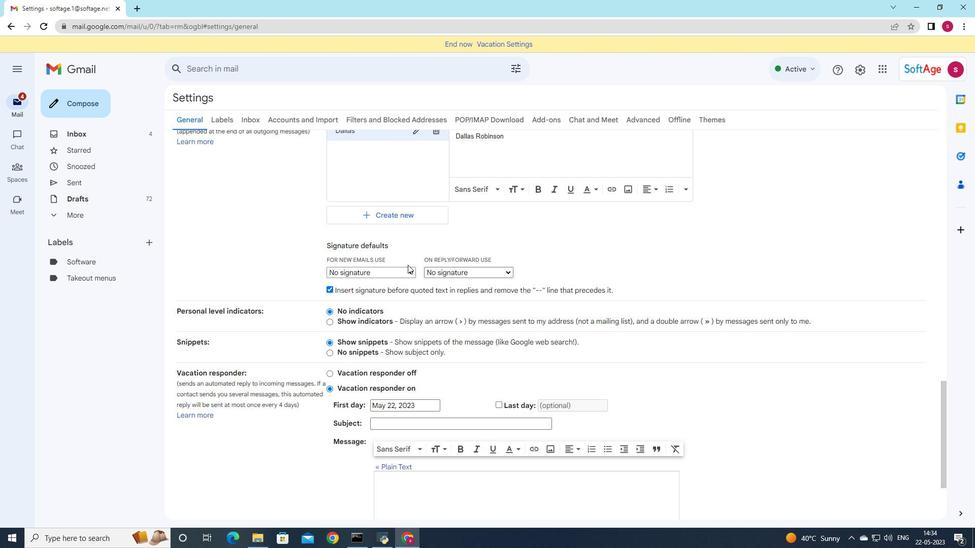 
Action: Mouse pressed left at (408, 272)
Screenshot: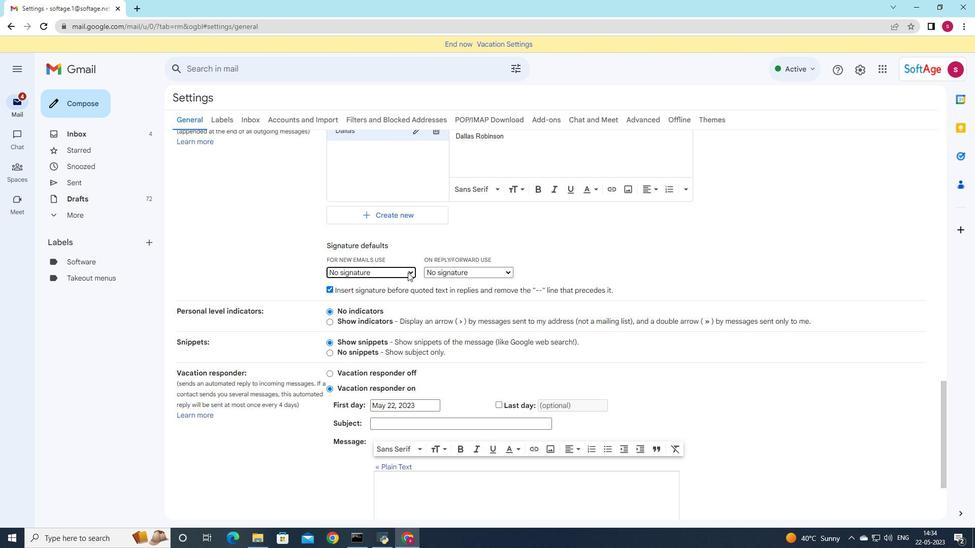 
Action: Mouse moved to (410, 290)
Screenshot: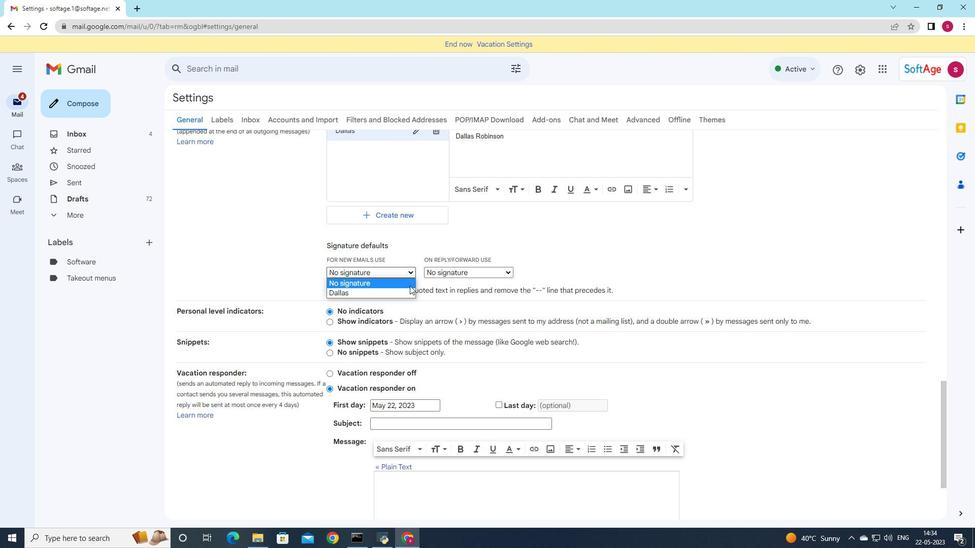 
Action: Mouse pressed left at (410, 290)
Screenshot: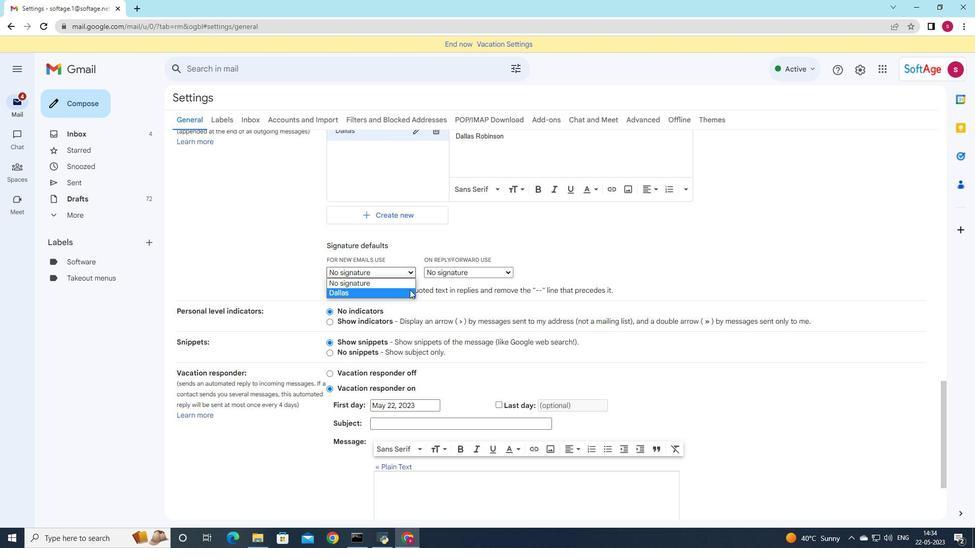 
Action: Mouse moved to (465, 270)
Screenshot: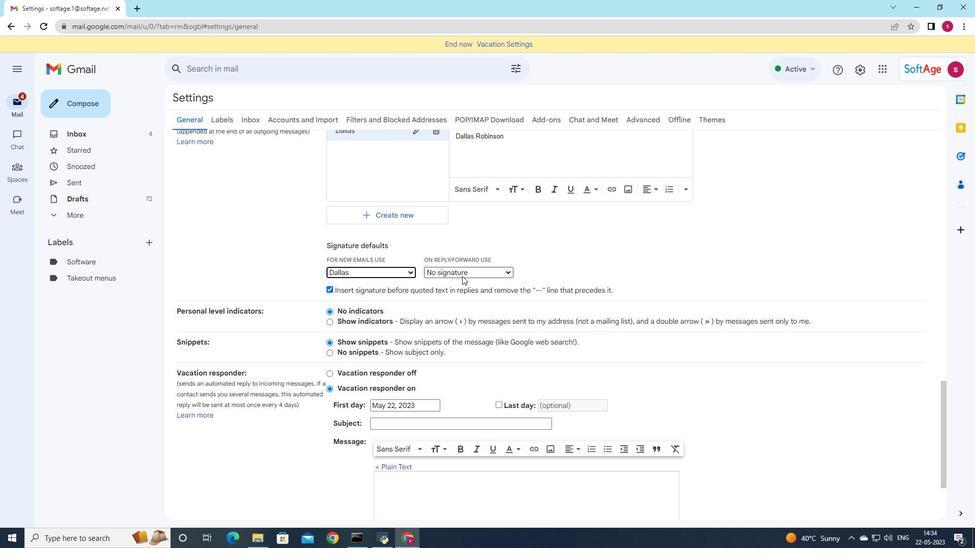 
Action: Mouse pressed left at (465, 270)
Screenshot: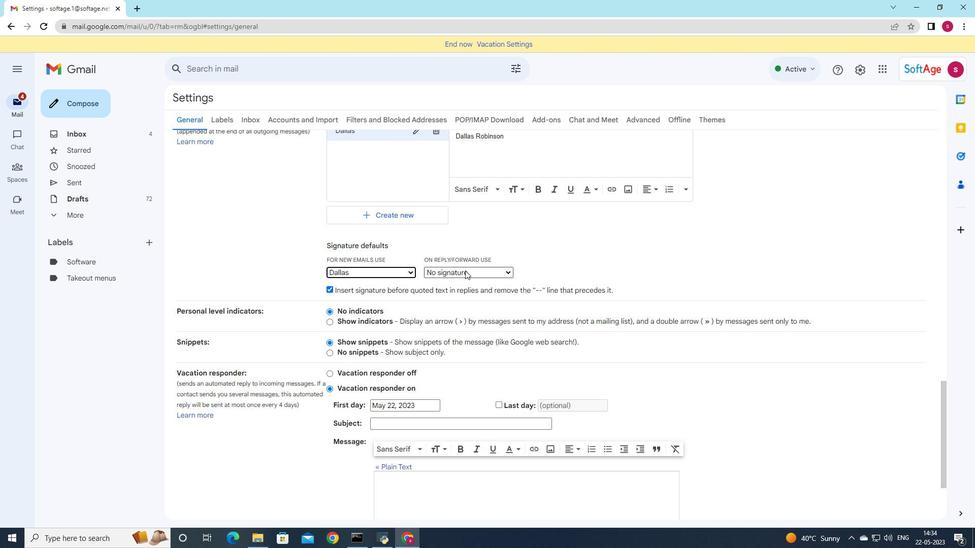 
Action: Mouse moved to (464, 291)
Screenshot: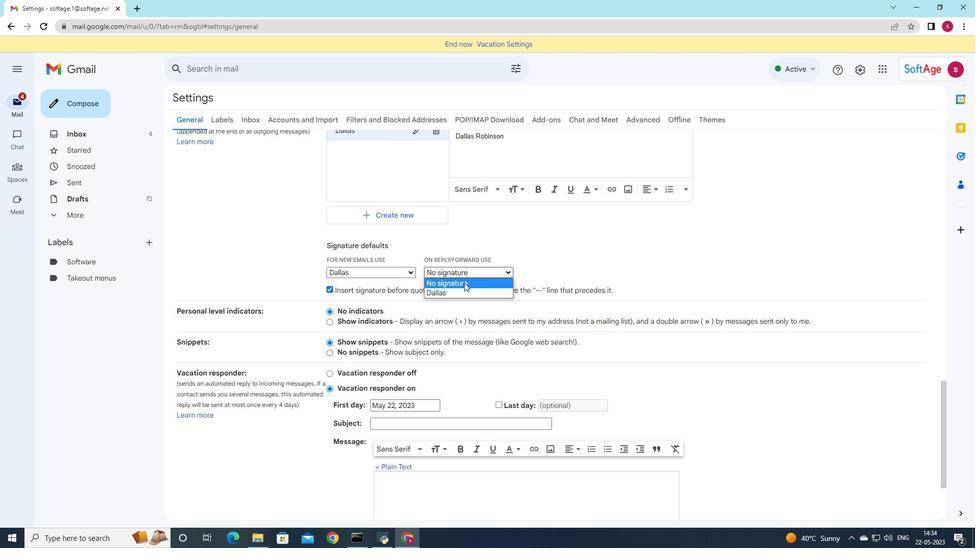 
Action: Mouse pressed left at (464, 291)
Screenshot: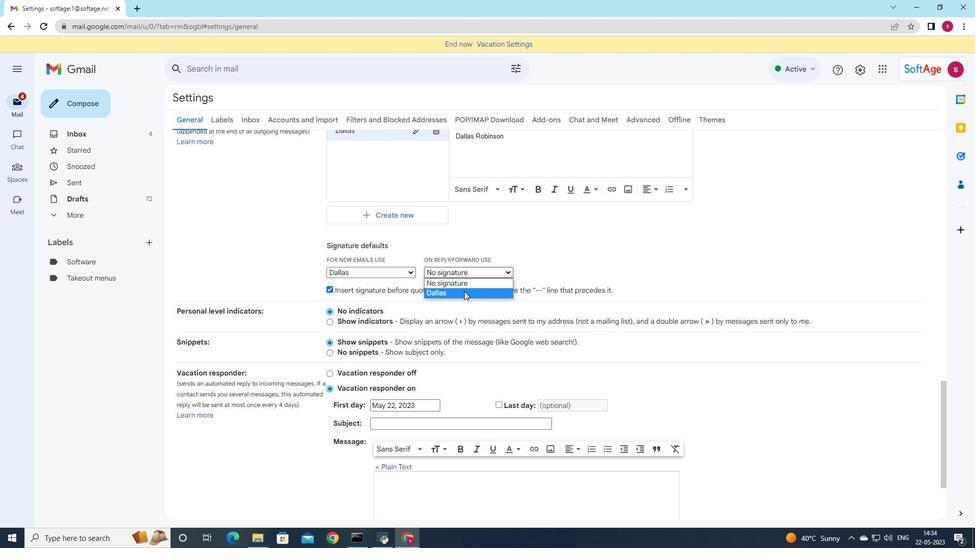 
Action: Mouse moved to (464, 291)
Screenshot: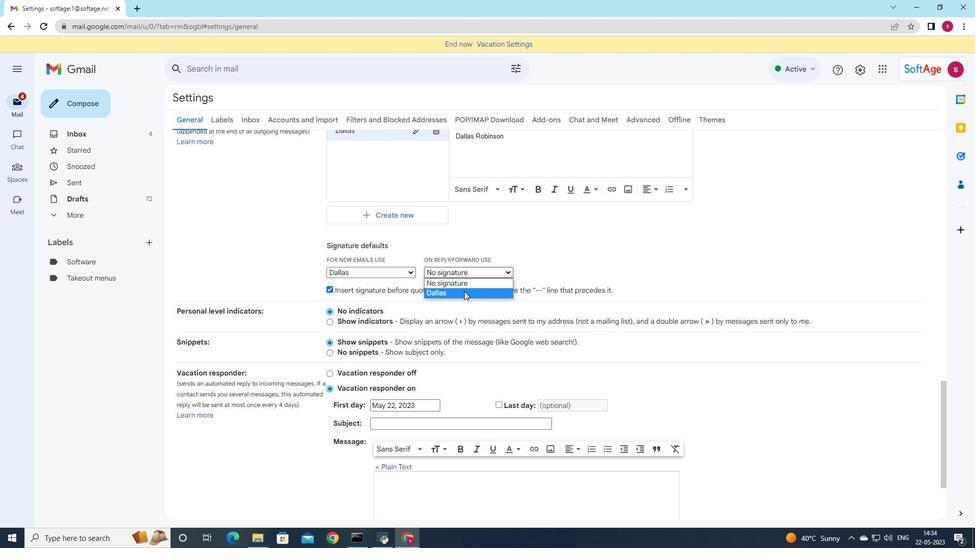 
Action: Mouse scrolled (464, 291) with delta (0, 0)
Screenshot: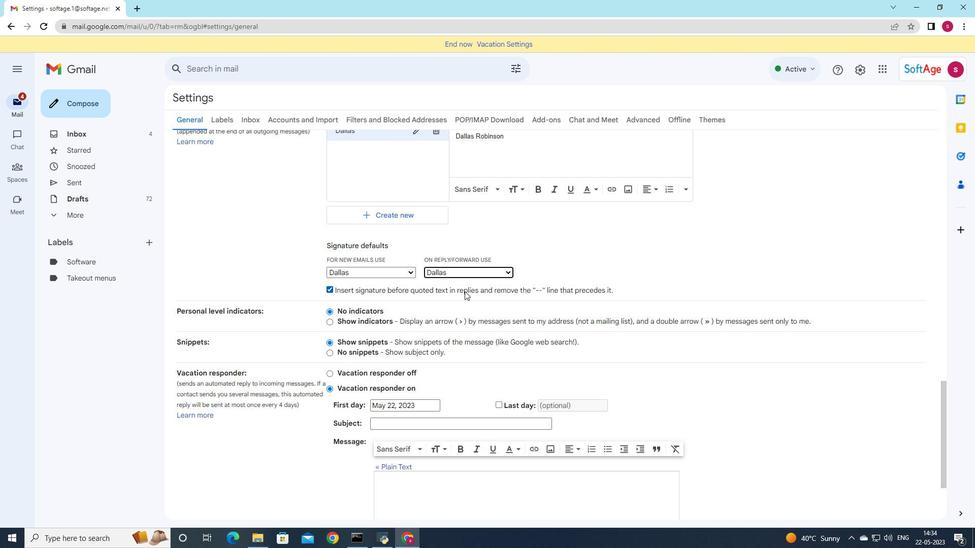 
Action: Mouse scrolled (464, 291) with delta (0, 0)
Screenshot: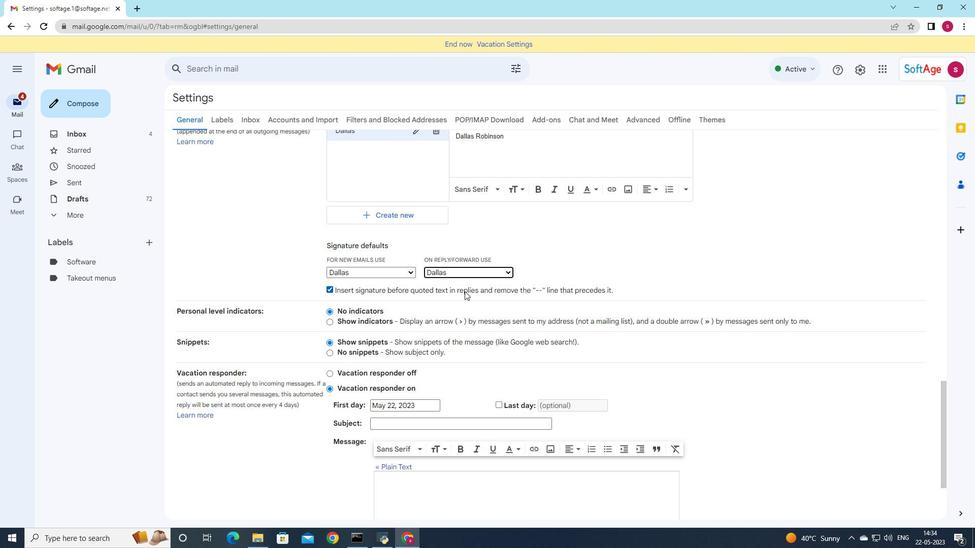 
Action: Mouse scrolled (464, 291) with delta (0, 0)
Screenshot: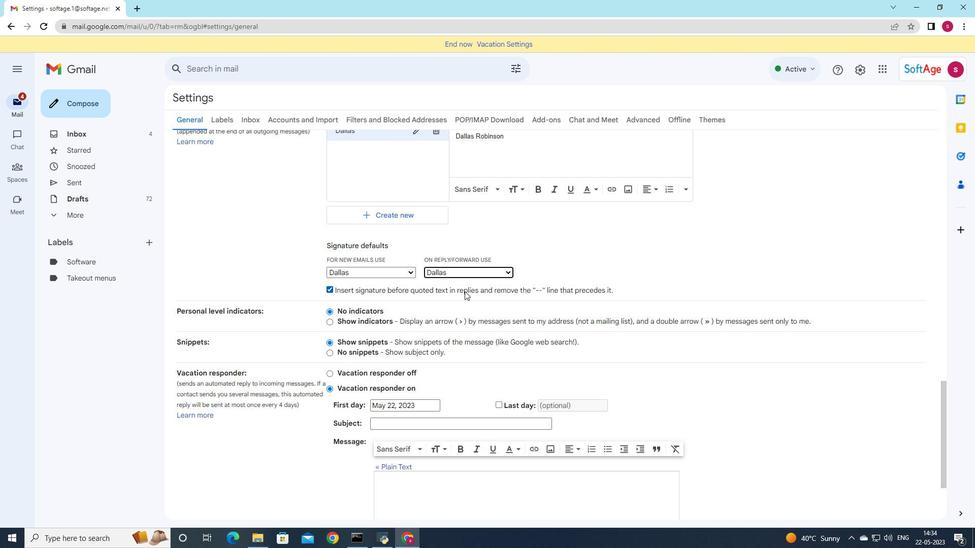 
Action: Mouse scrolled (464, 291) with delta (0, 0)
Screenshot: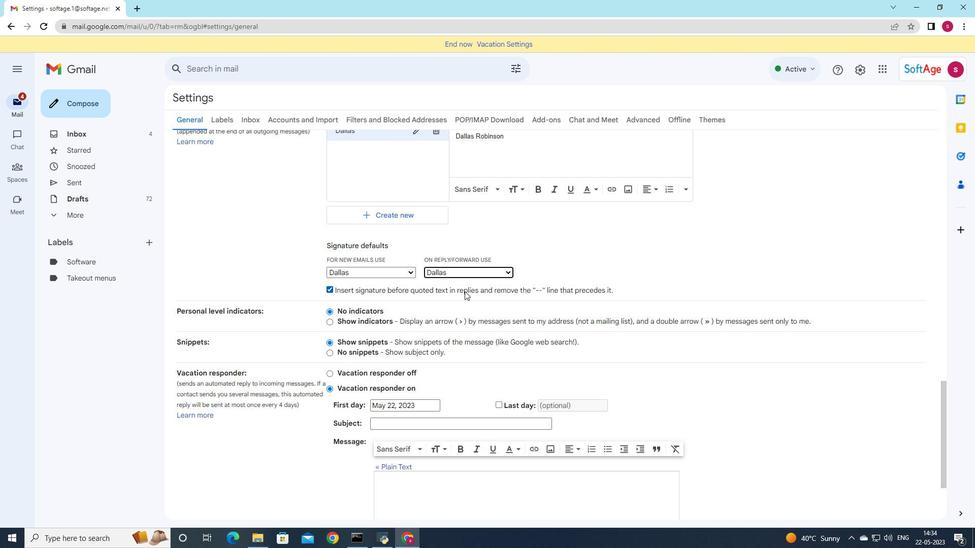 
Action: Mouse scrolled (464, 291) with delta (0, 0)
Screenshot: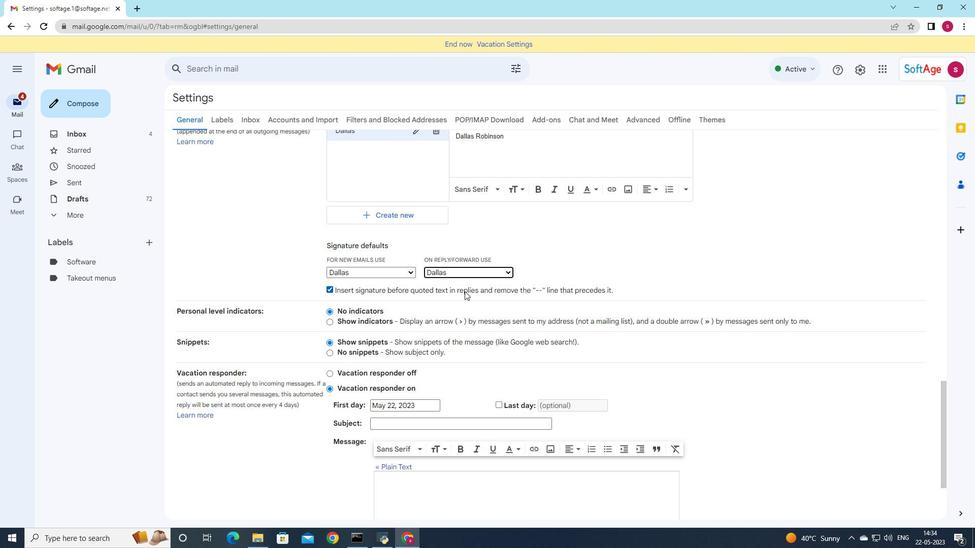 
Action: Mouse pressed middle at (464, 291)
Screenshot: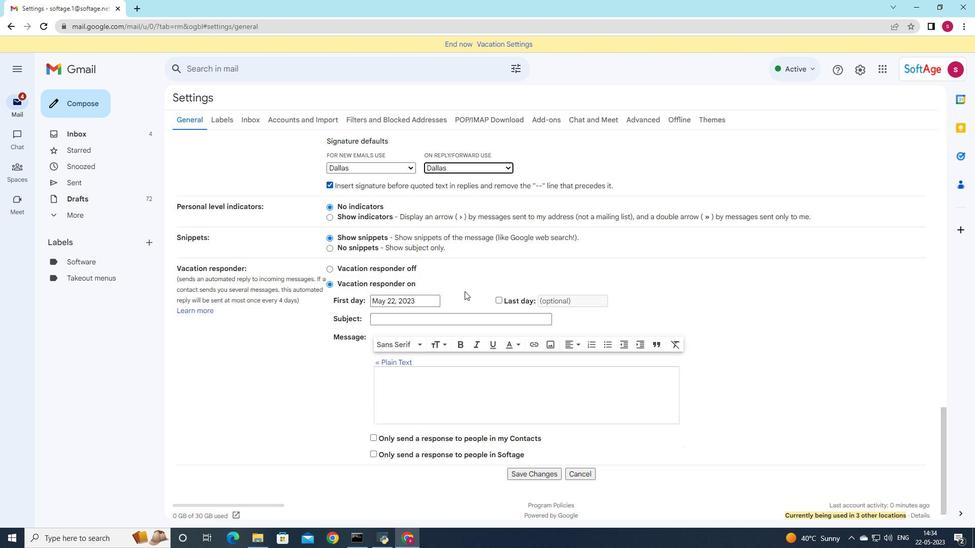 
Action: Mouse moved to (462, 294)
Screenshot: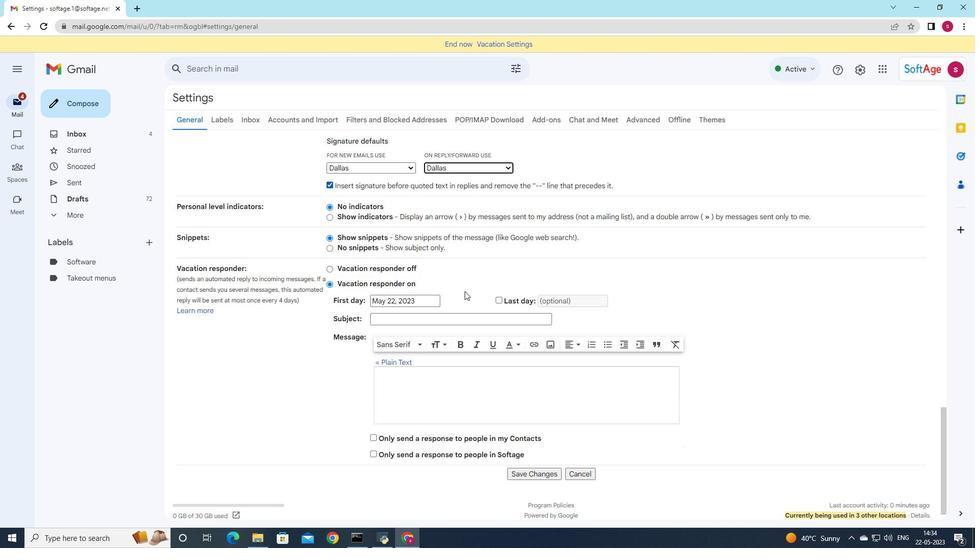 
Action: Mouse scrolled (462, 294) with delta (0, 0)
Screenshot: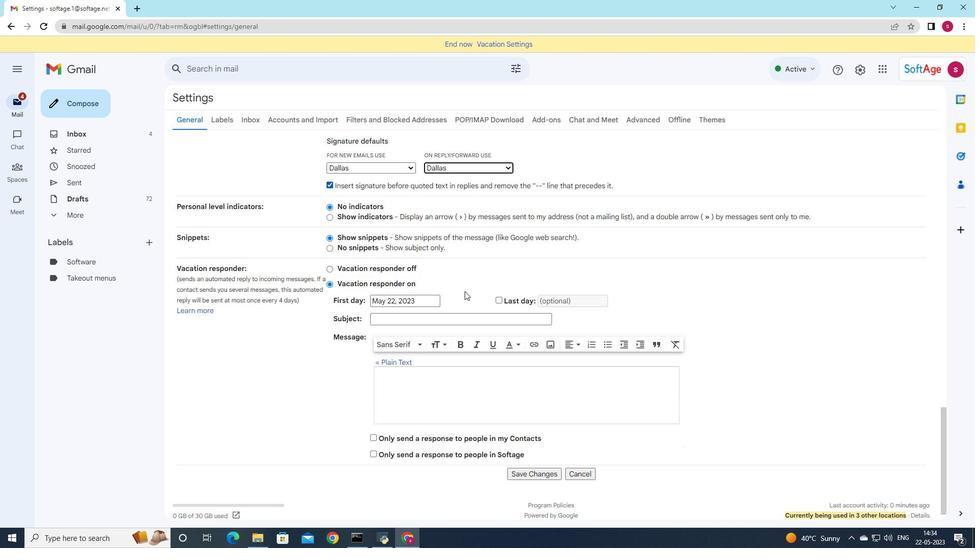 
Action: Mouse moved to (461, 296)
Screenshot: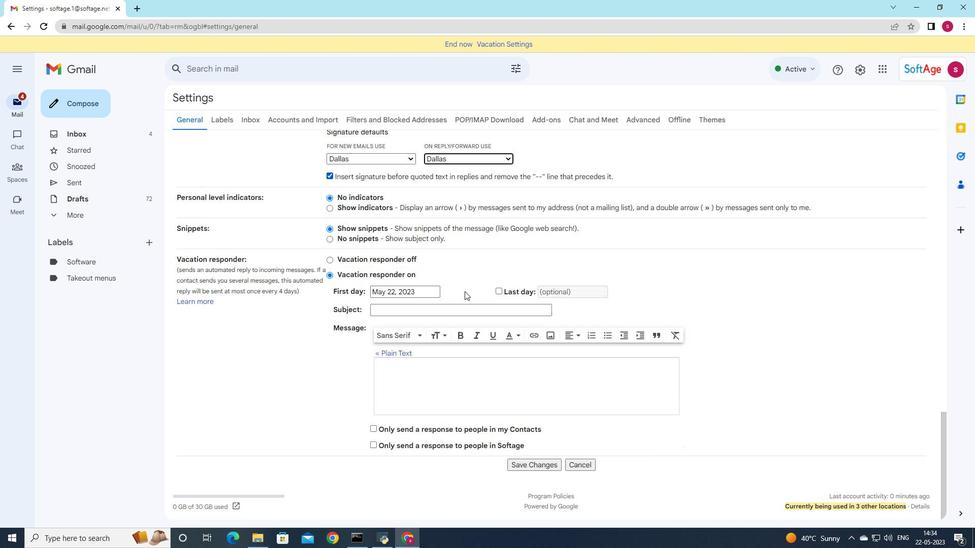 
Action: Mouse scrolled (461, 295) with delta (0, 0)
Screenshot: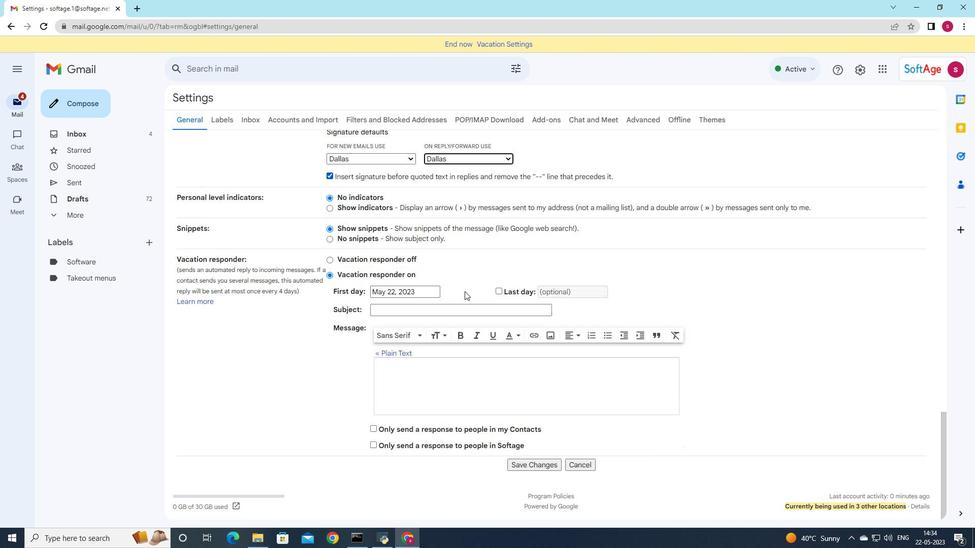 
Action: Mouse moved to (455, 318)
Screenshot: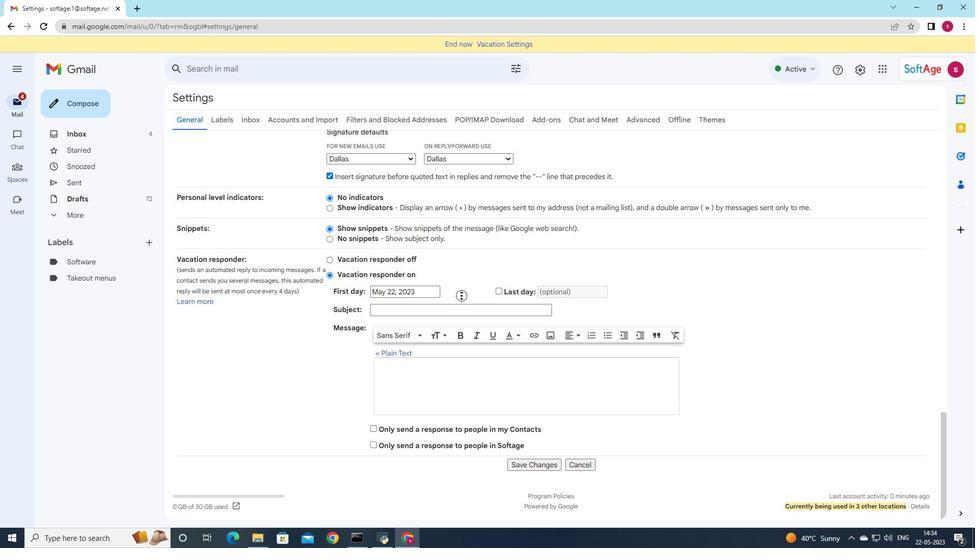
Action: Mouse scrolled (460, 297) with delta (0, 0)
Screenshot: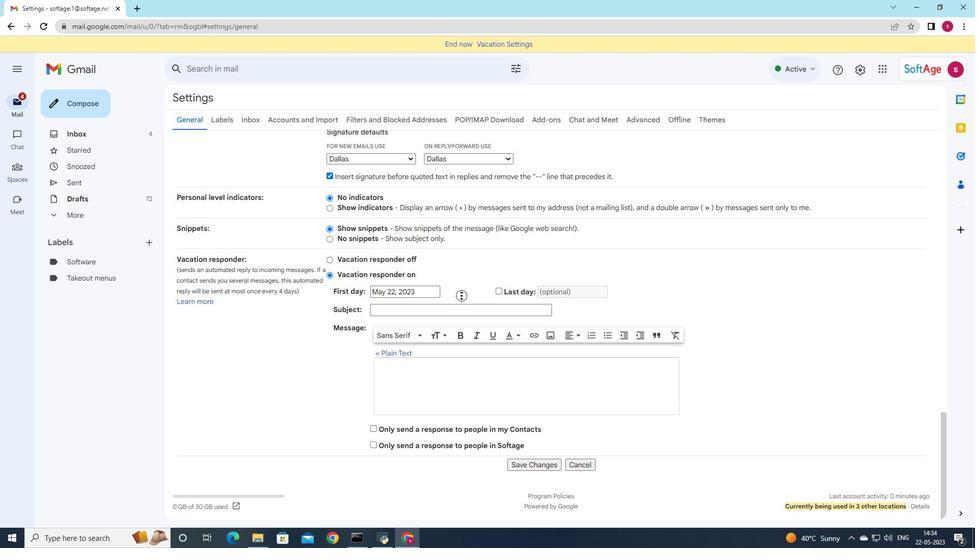 
Action: Mouse moved to (451, 332)
Screenshot: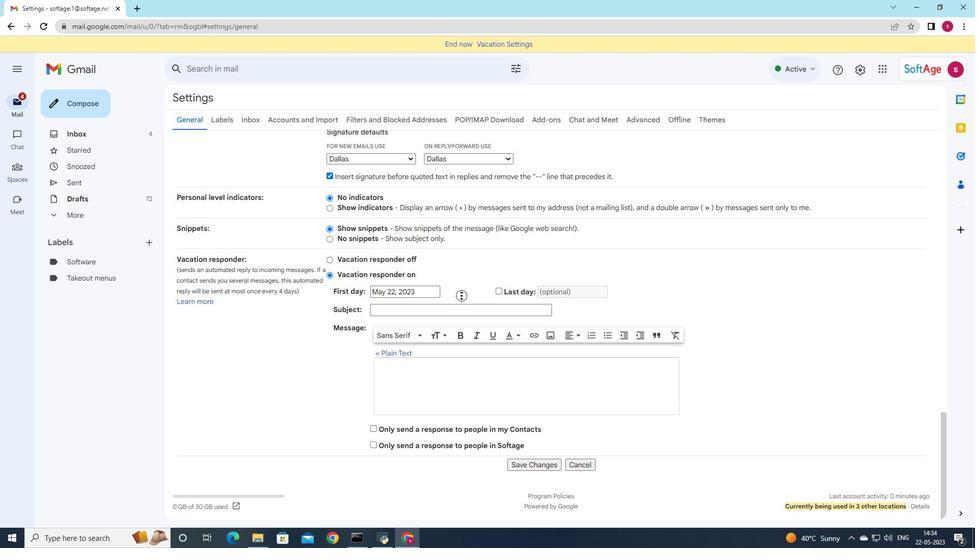 
Action: Mouse scrolled (459, 302) with delta (0, 0)
Screenshot: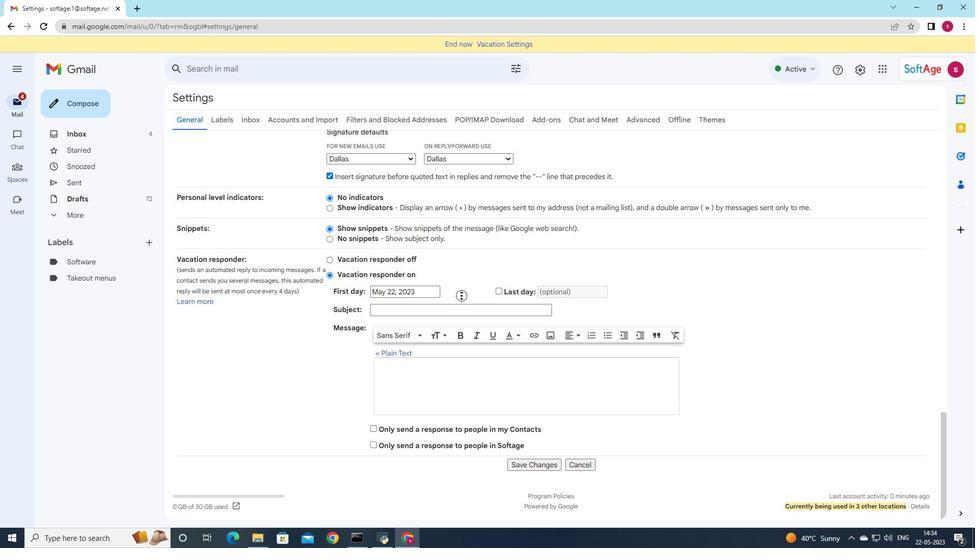 
Action: Mouse moved to (519, 462)
Screenshot: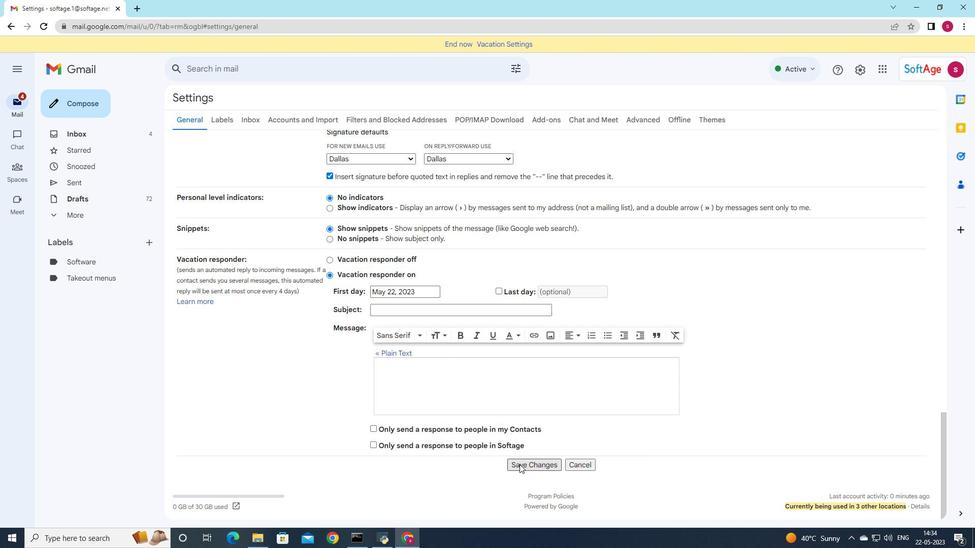 
Action: Mouse pressed left at (519, 462)
Screenshot: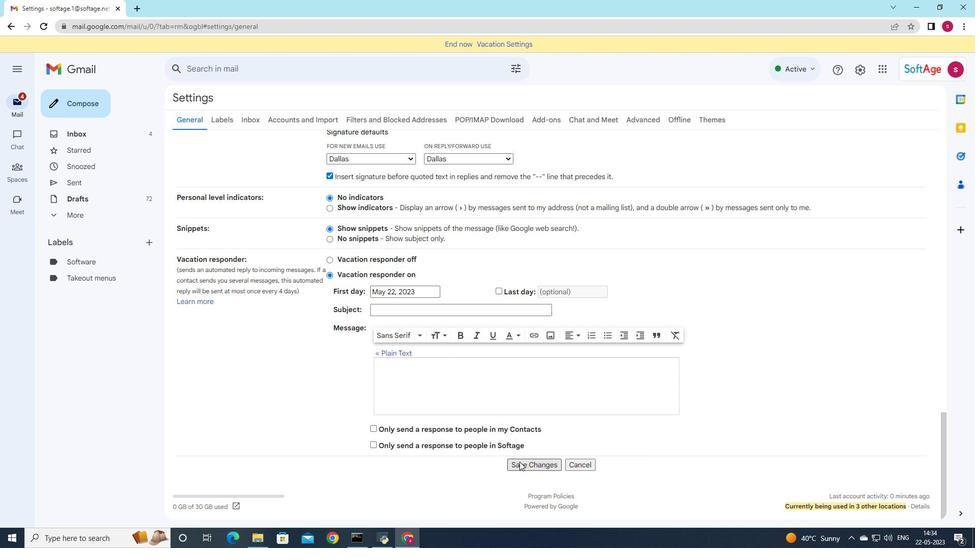 
Action: Mouse moved to (71, 98)
Screenshot: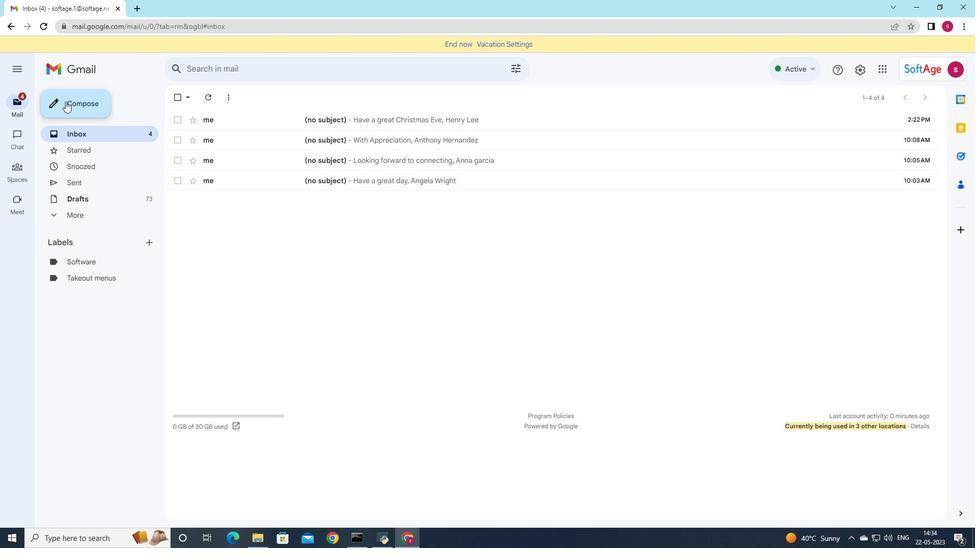 
Action: Mouse pressed left at (71, 98)
Screenshot: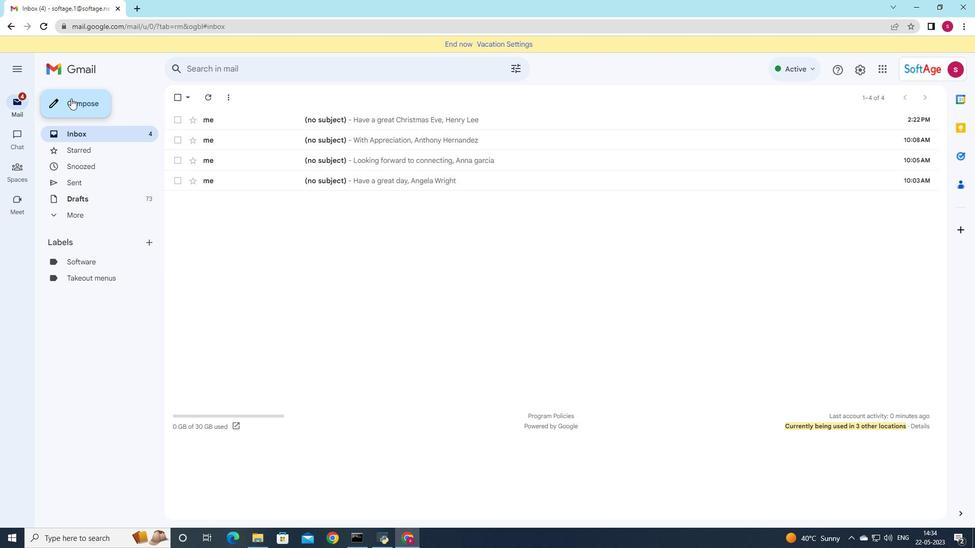 
Action: Mouse moved to (606, 237)
Screenshot: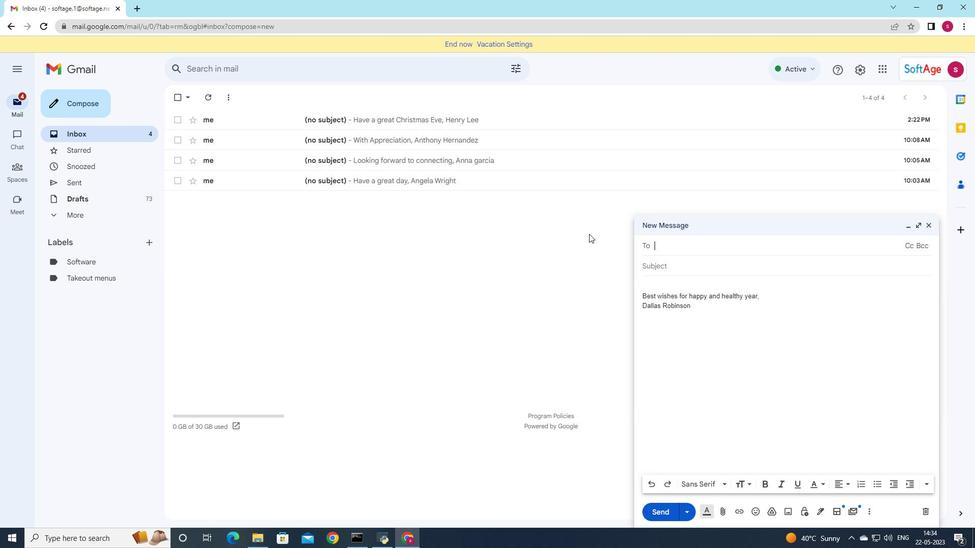
Action: Key pressed sof
Screenshot: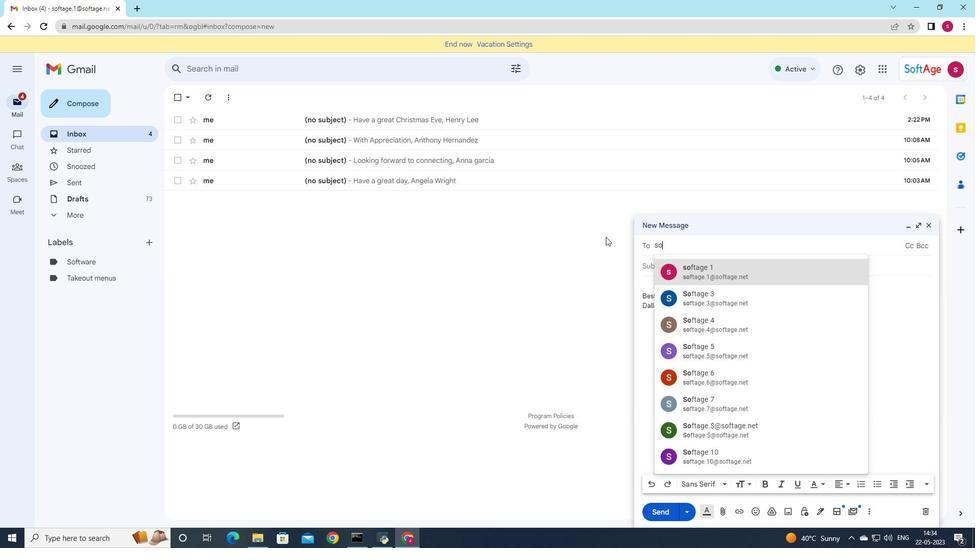 
Action: Mouse moved to (681, 266)
Screenshot: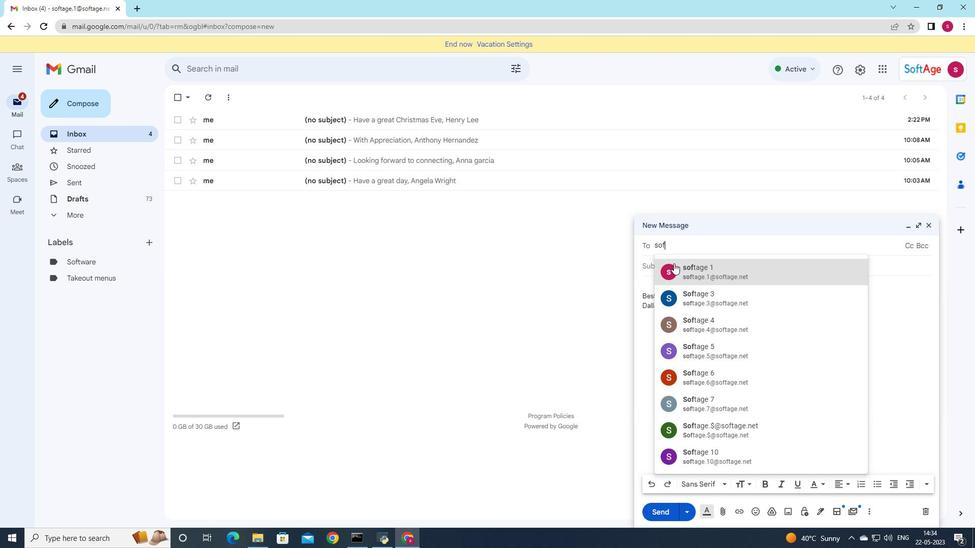 
Action: Mouse pressed left at (681, 266)
Screenshot: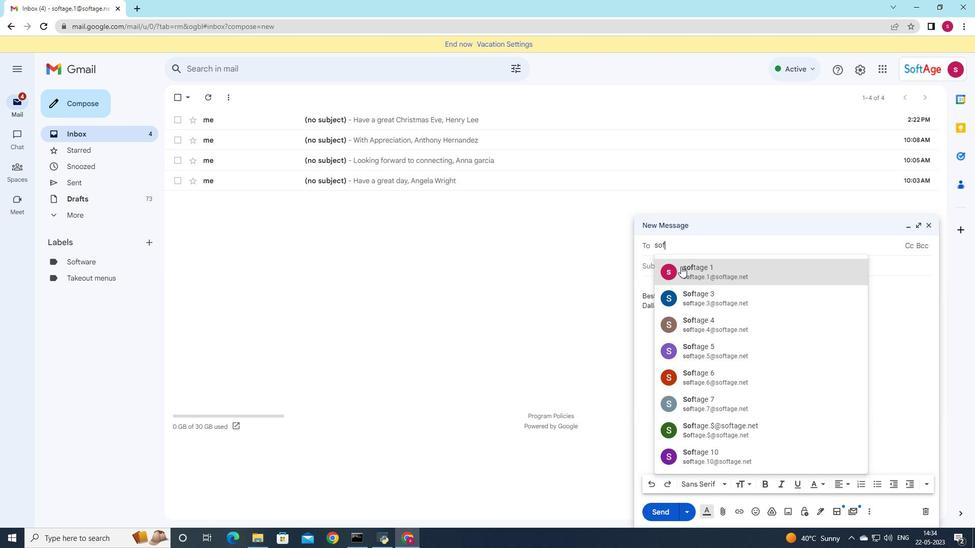 
Action: Mouse moved to (150, 241)
Screenshot: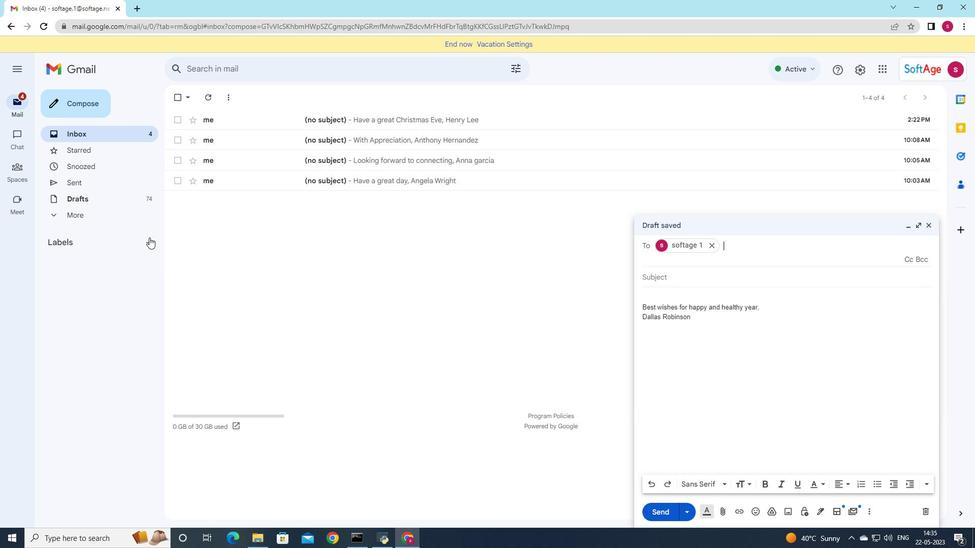 
Action: Mouse pressed left at (150, 241)
Screenshot: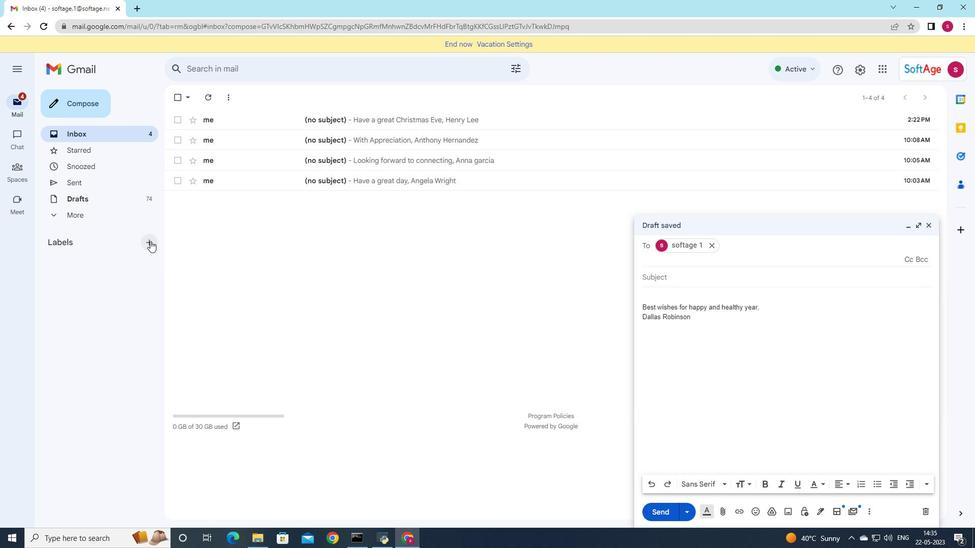 
Action: Mouse moved to (422, 244)
Screenshot: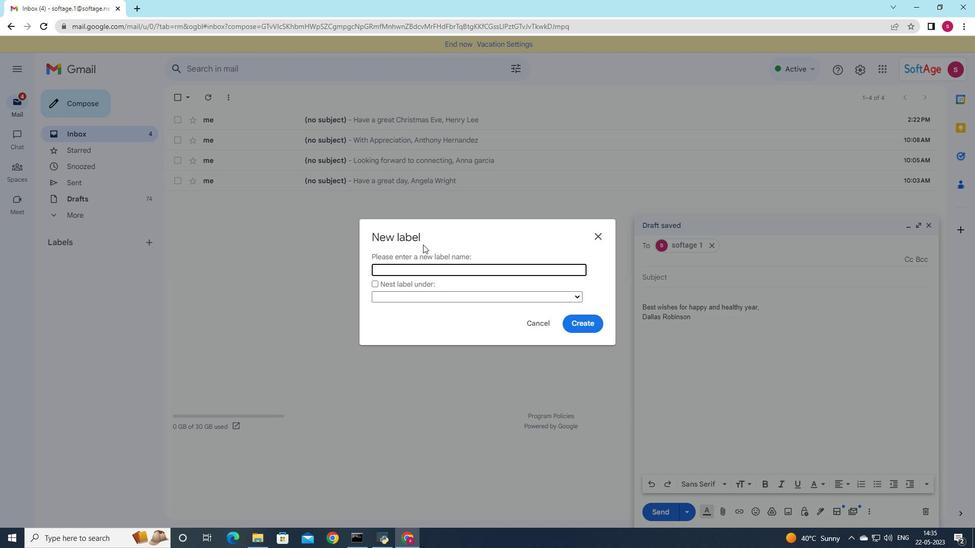 
Action: Key pressed <Key.shift>Applications
Screenshot: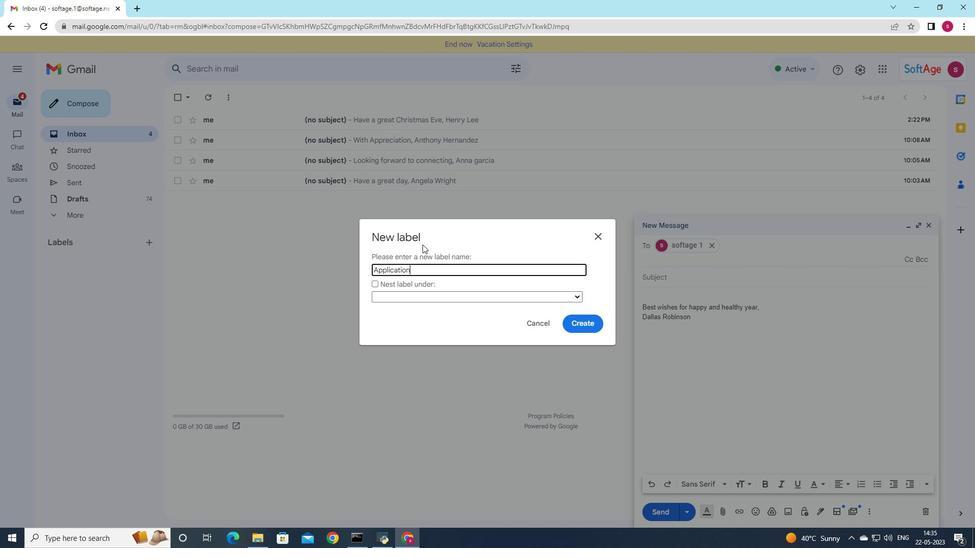 
Action: Mouse moved to (580, 320)
Screenshot: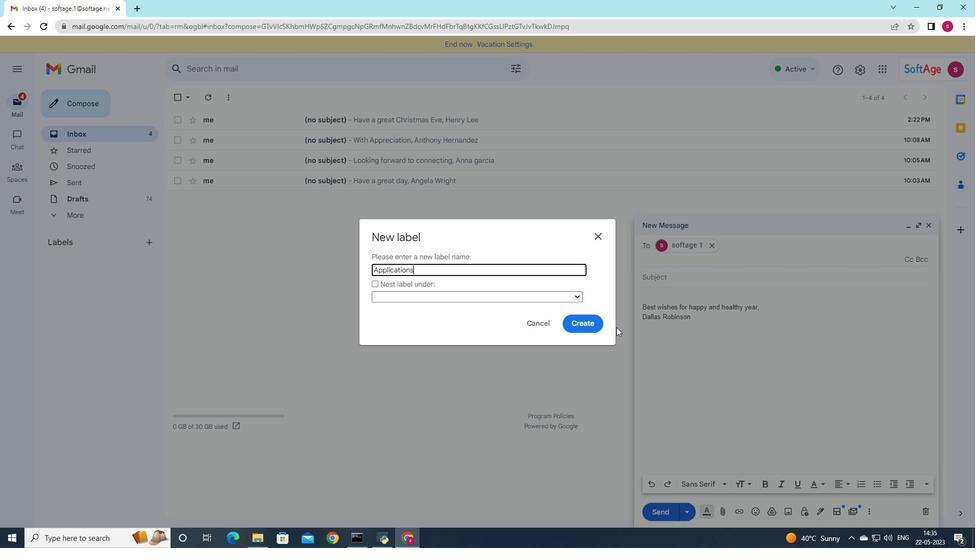 
Action: Mouse pressed left at (580, 320)
Screenshot: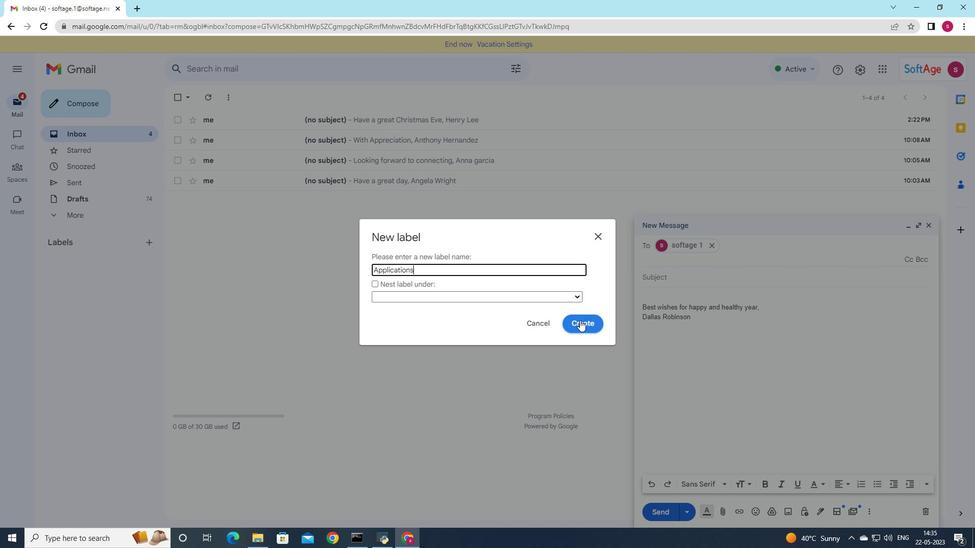 
Action: Mouse moved to (638, 297)
Screenshot: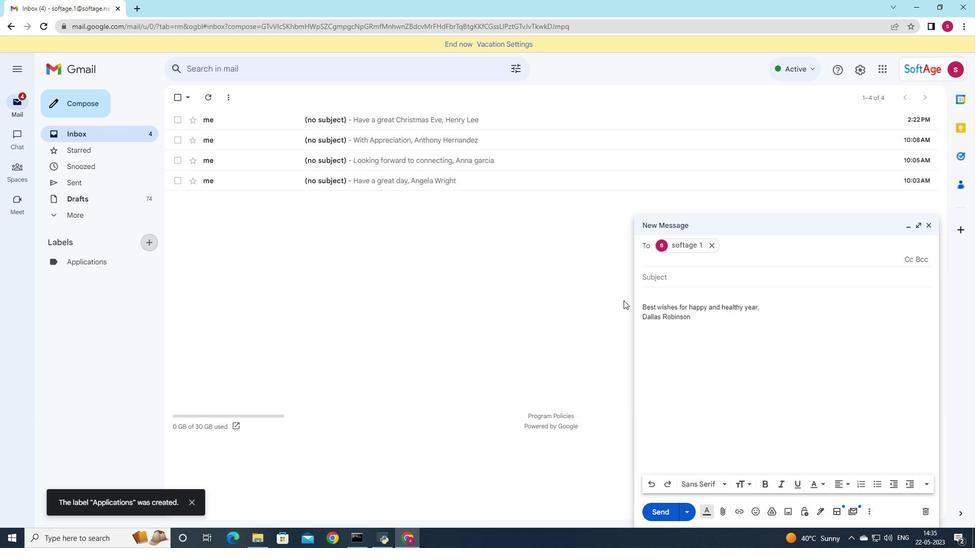 
